 Task: Search one way flight ticket for 1 adult, 1 child, 1 infant in seat in premium economy from Unalaska: Unalaska Airport (tom Madsen/dutch Harbor Airport) to Indianapolis: Indianapolis International Airport on 8-5-2023. Choice of flights is Westjet. Number of bags: 2 checked bags. Outbound departure time preference is 21:30.
Action: Mouse moved to (303, 256)
Screenshot: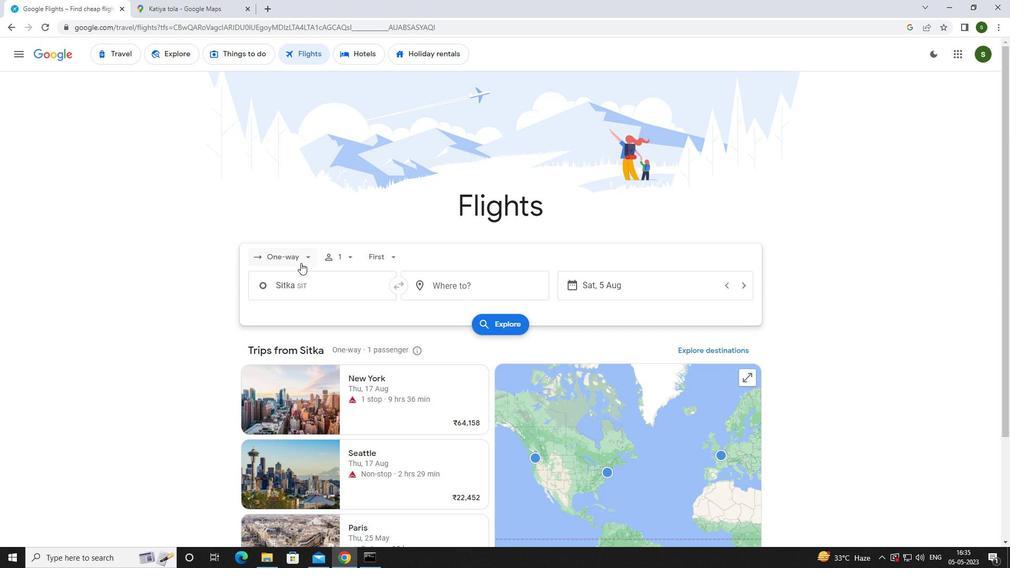 
Action: Mouse pressed left at (303, 256)
Screenshot: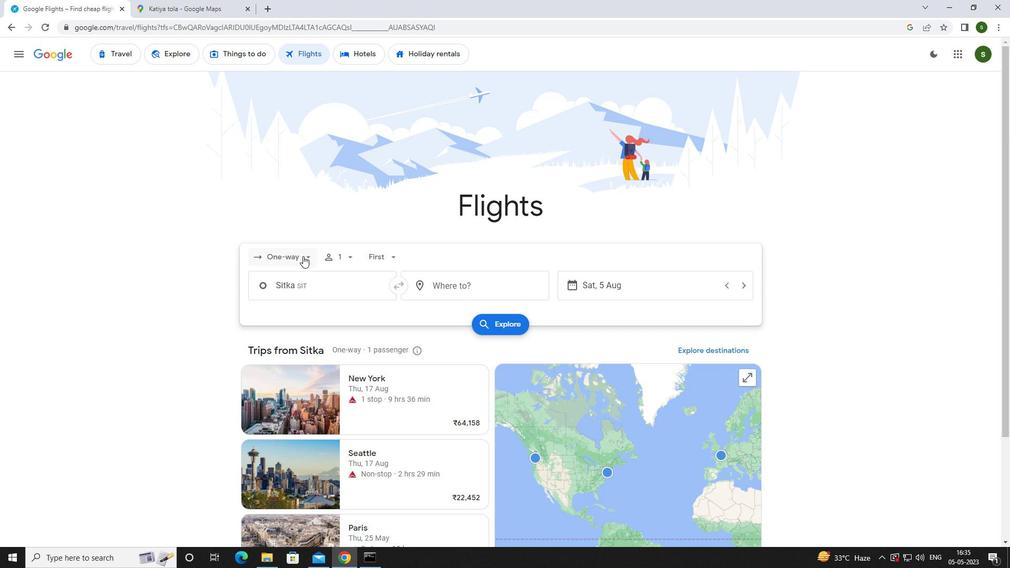 
Action: Mouse moved to (302, 306)
Screenshot: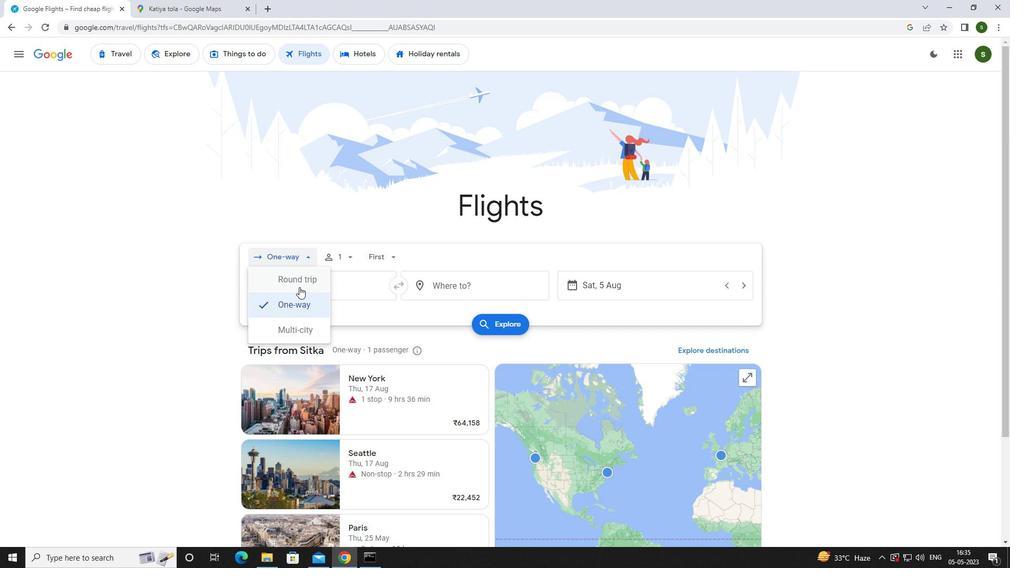 
Action: Mouse pressed left at (302, 306)
Screenshot: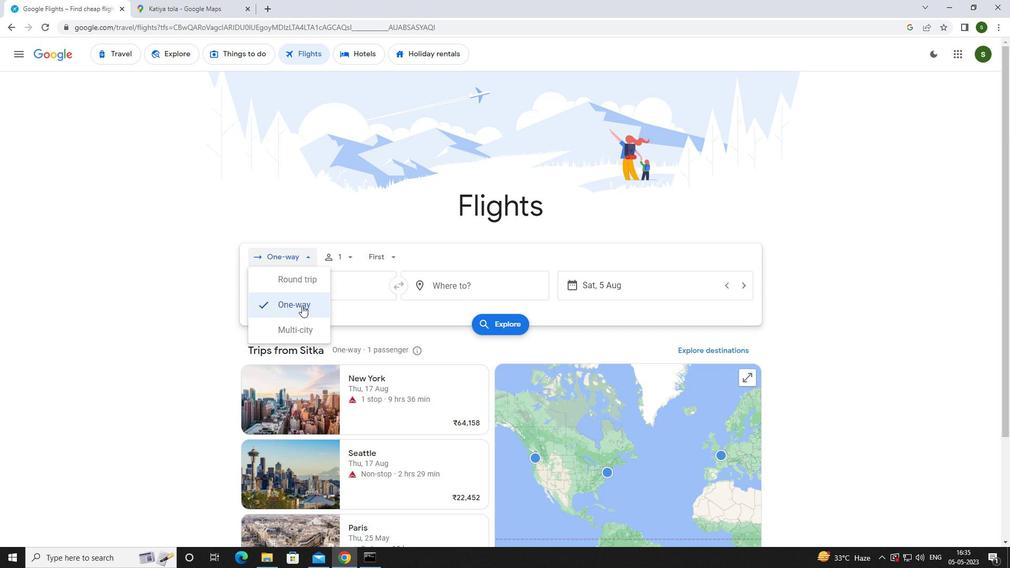 
Action: Mouse moved to (344, 257)
Screenshot: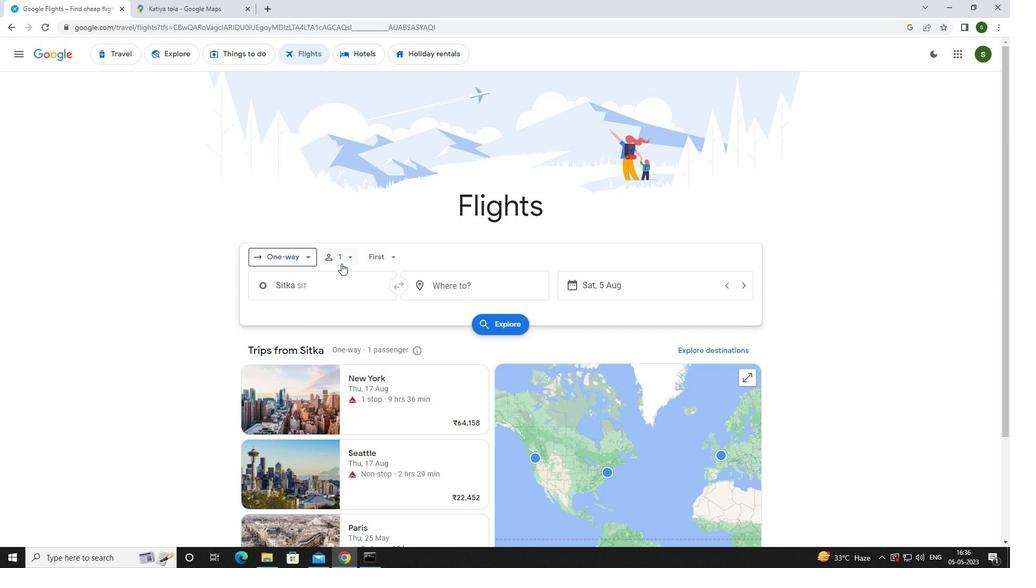 
Action: Mouse pressed left at (344, 257)
Screenshot: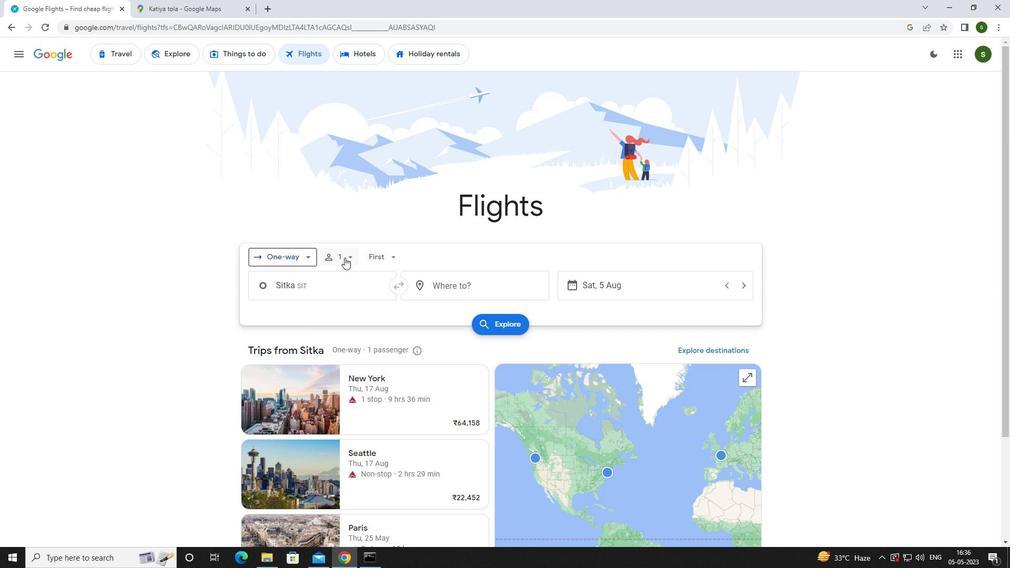 
Action: Mouse moved to (434, 311)
Screenshot: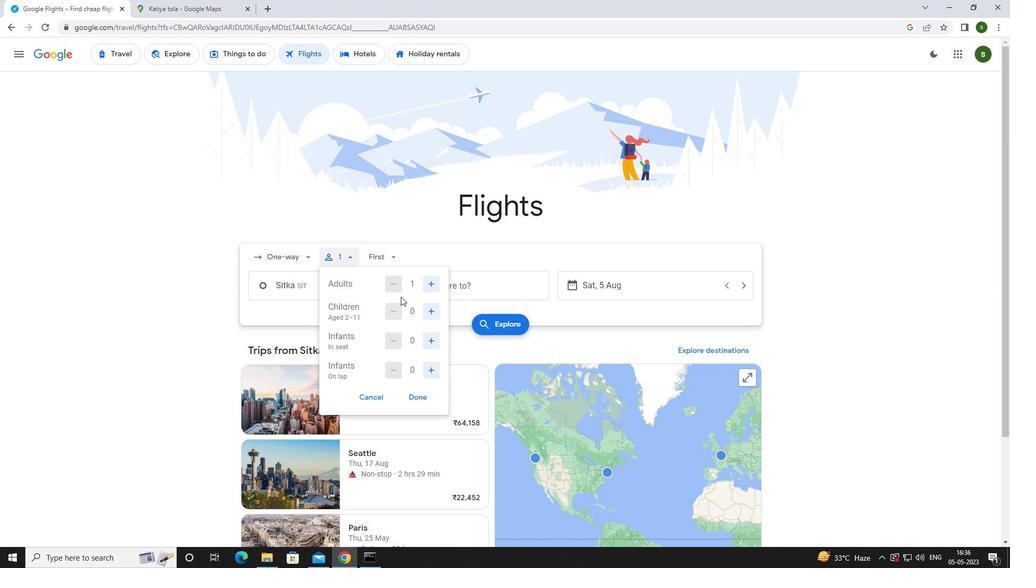
Action: Mouse pressed left at (434, 311)
Screenshot: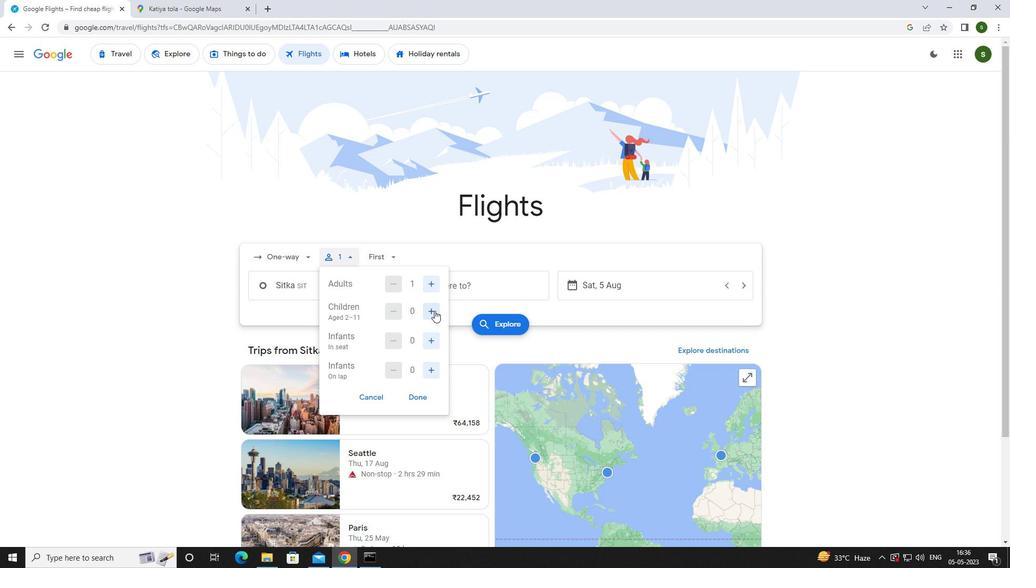 
Action: Mouse moved to (425, 334)
Screenshot: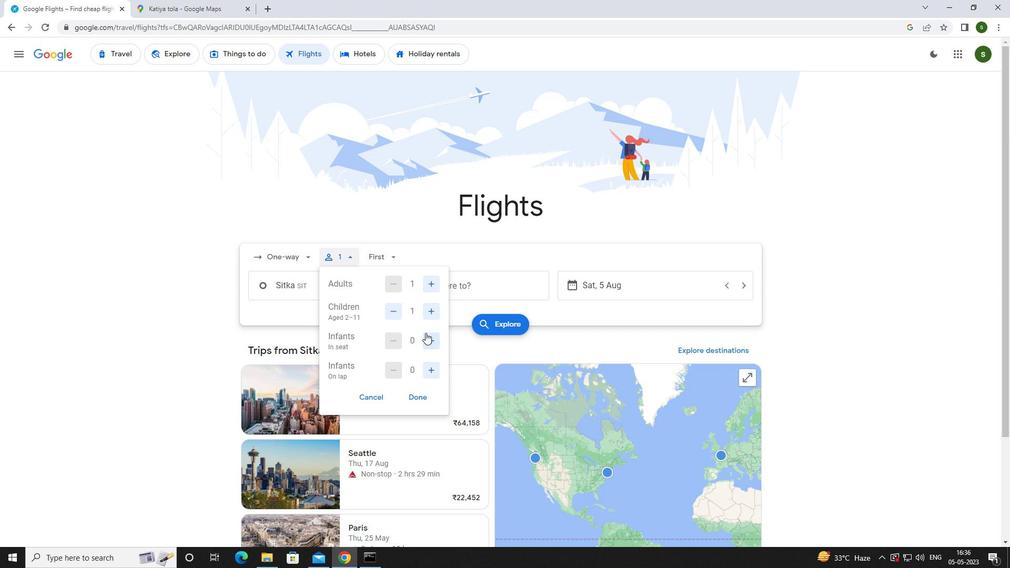 
Action: Mouse pressed left at (425, 334)
Screenshot: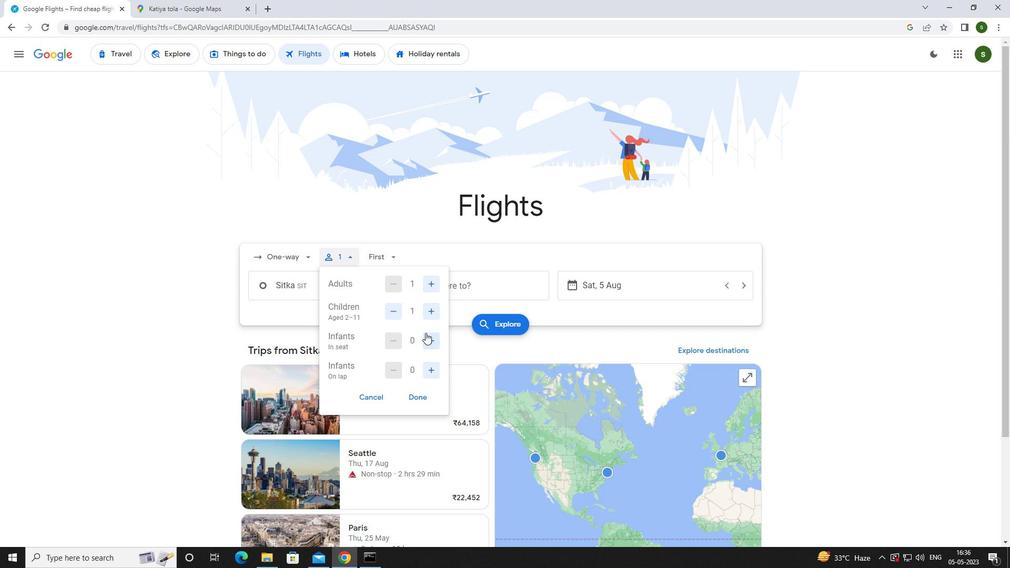 
Action: Mouse moved to (375, 253)
Screenshot: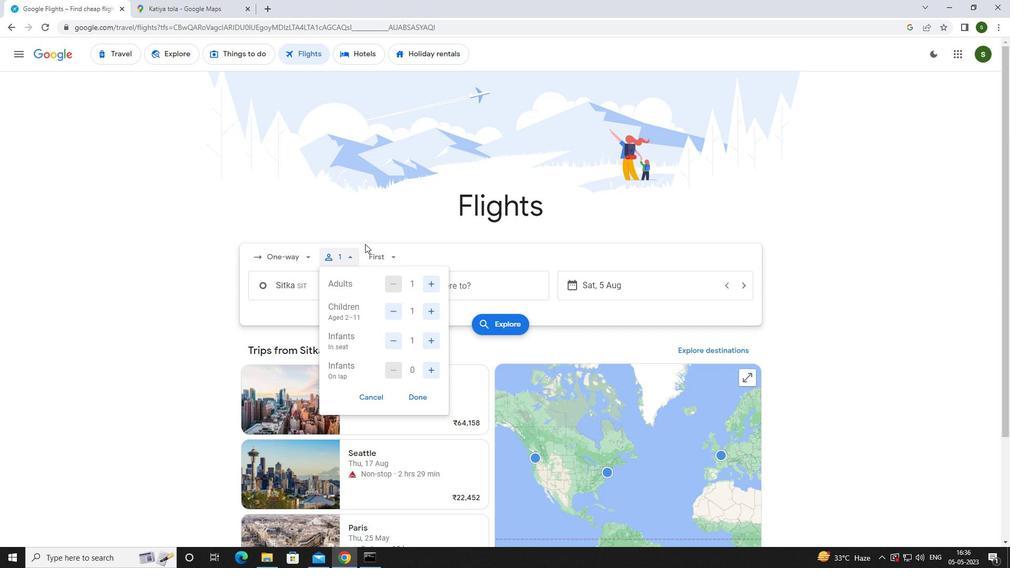 
Action: Mouse pressed left at (375, 253)
Screenshot: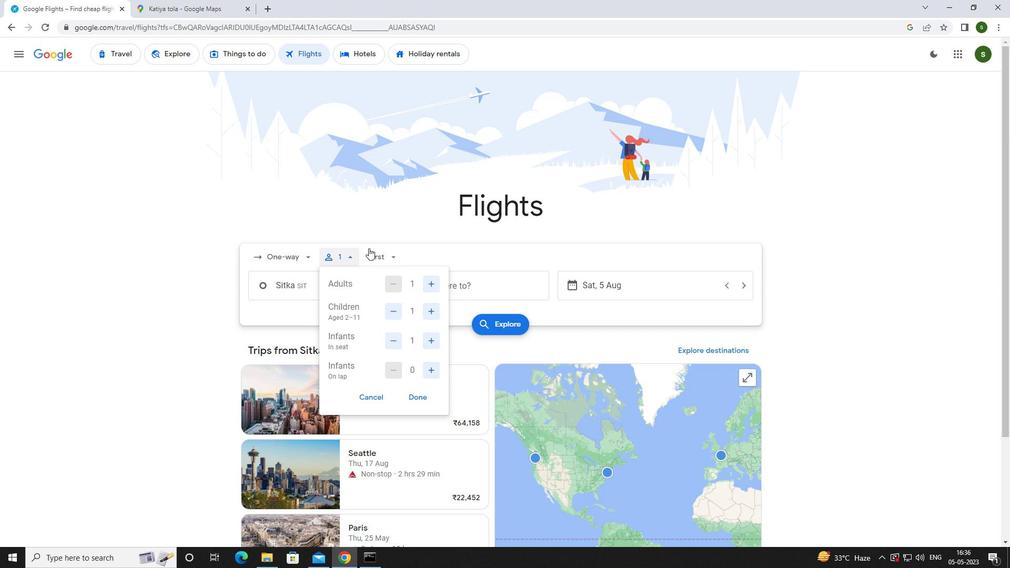 
Action: Mouse moved to (428, 302)
Screenshot: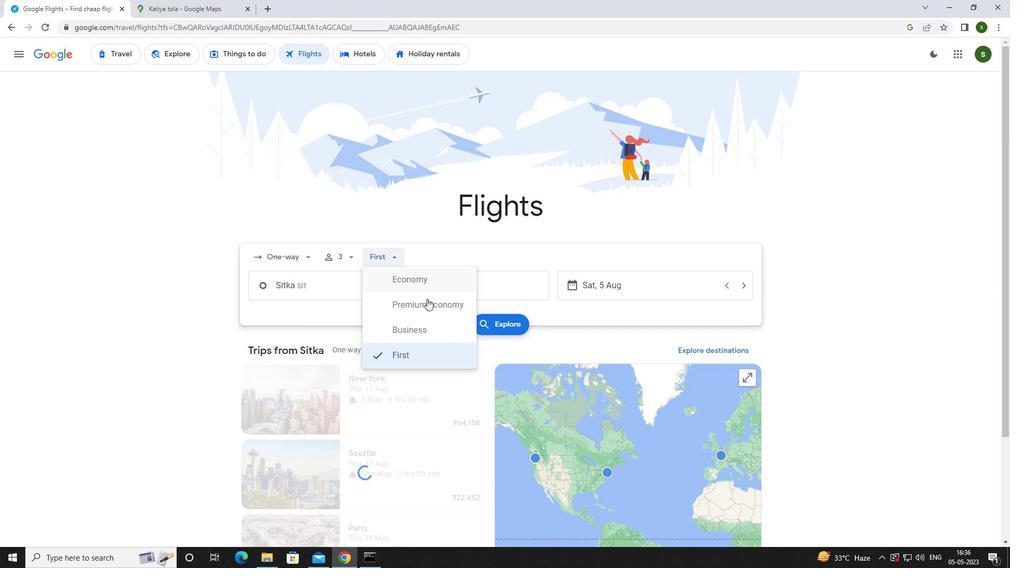 
Action: Mouse pressed left at (428, 302)
Screenshot: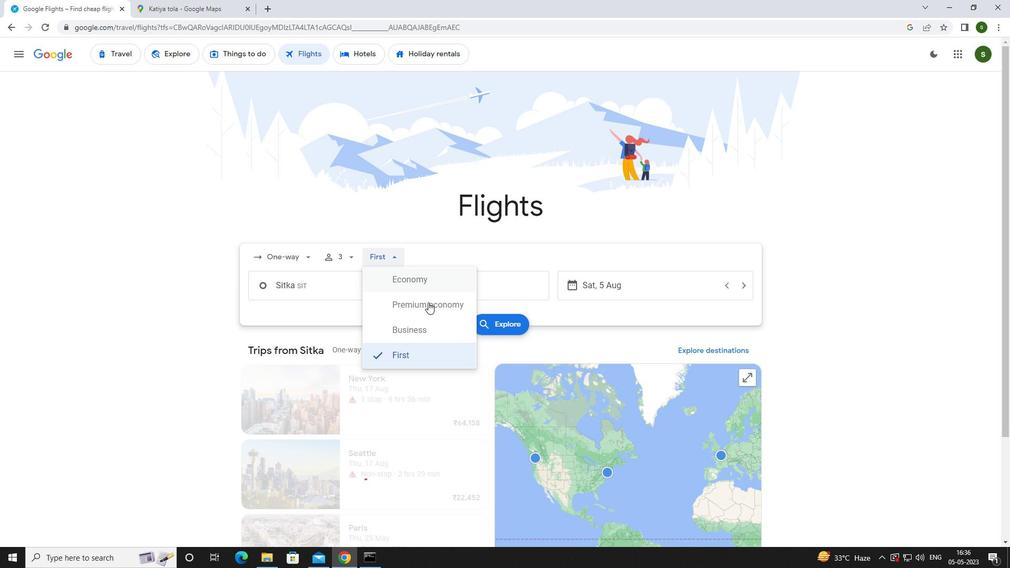 
Action: Mouse moved to (382, 303)
Screenshot: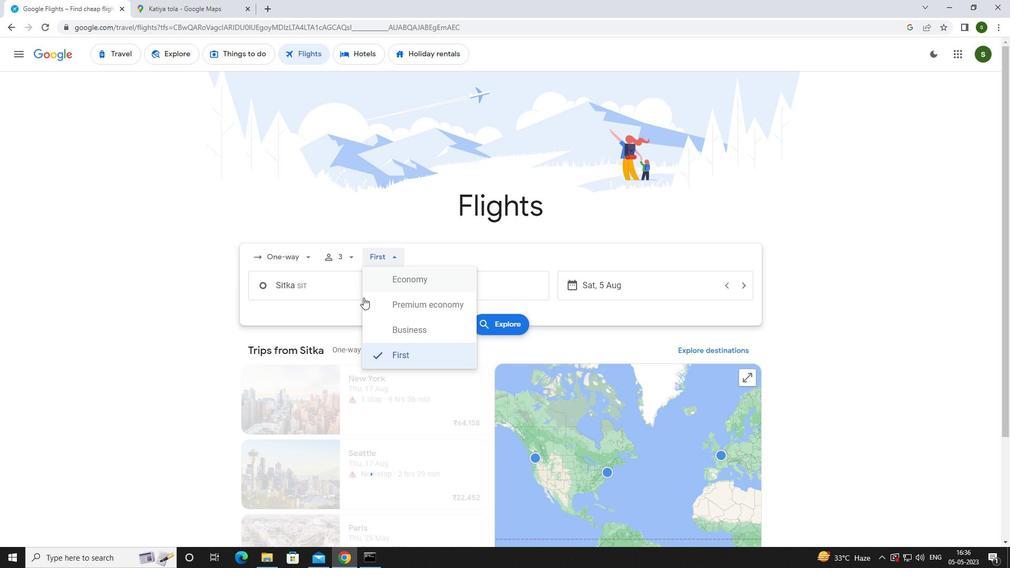 
Action: Mouse pressed left at (382, 303)
Screenshot: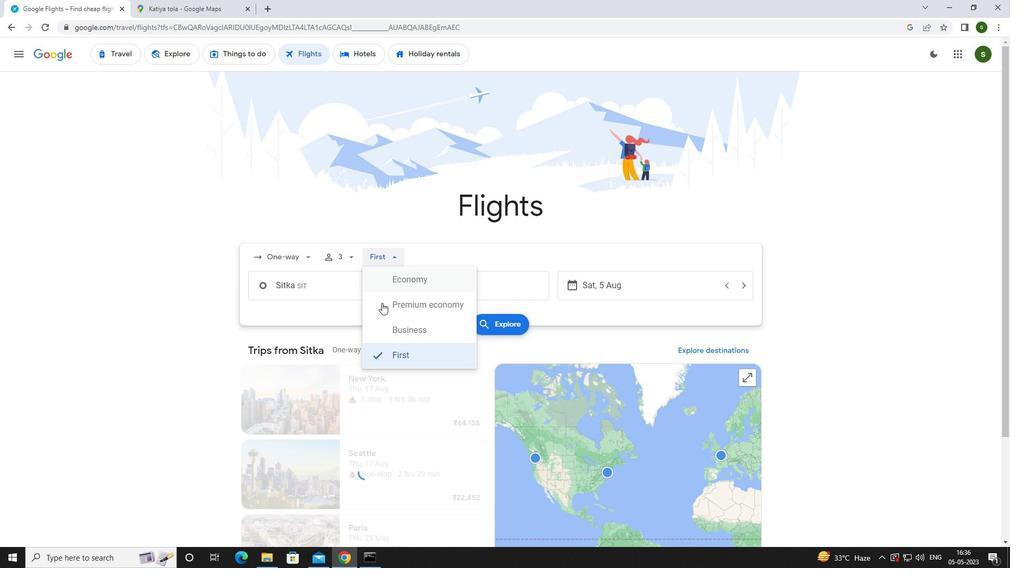 
Action: Mouse moved to (347, 285)
Screenshot: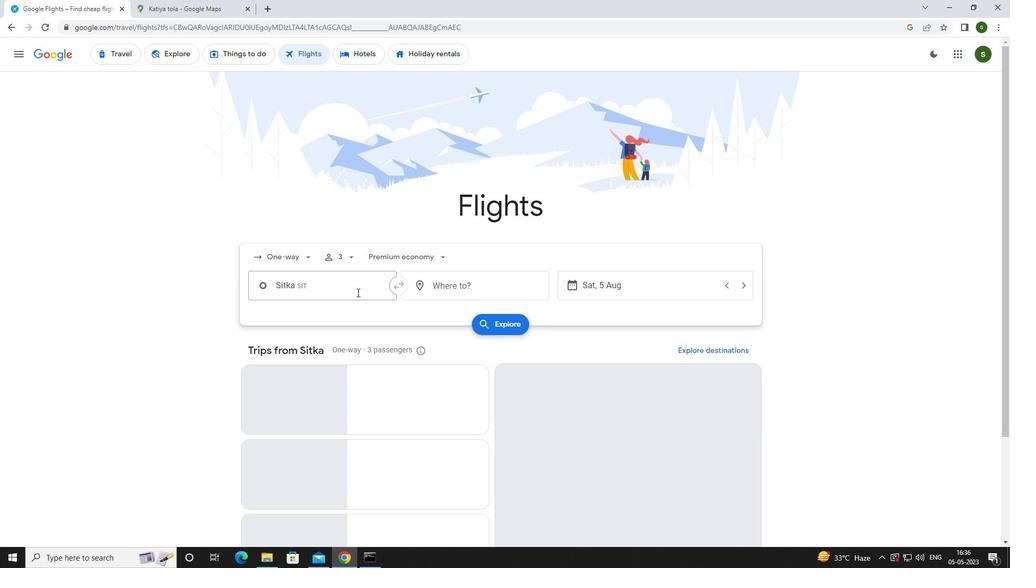 
Action: Mouse pressed left at (347, 285)
Screenshot: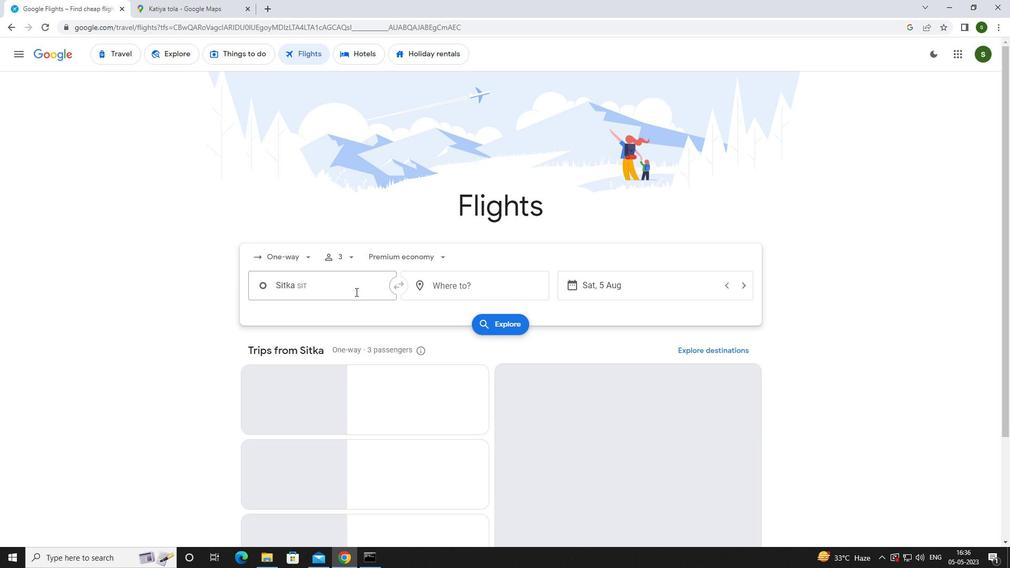 
Action: Mouse moved to (337, 289)
Screenshot: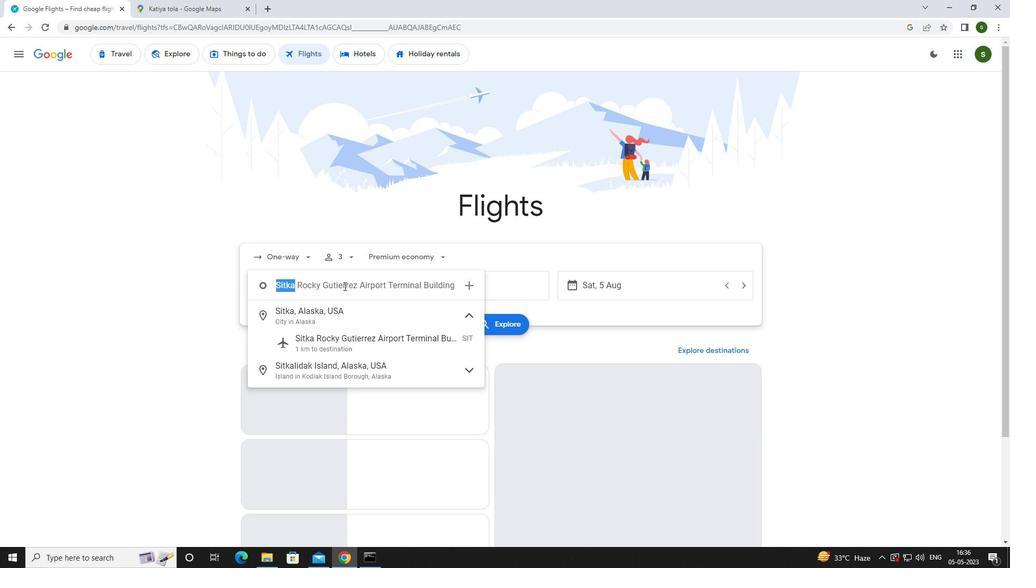 
Action: Key pressed <Key.backspace><Key.backspace><Key.backspace><Key.caps_lock>u<Key.caps_lock>nalaska<Key.space><Key.caps_lock>a<Key.caps_lock>ir
Screenshot: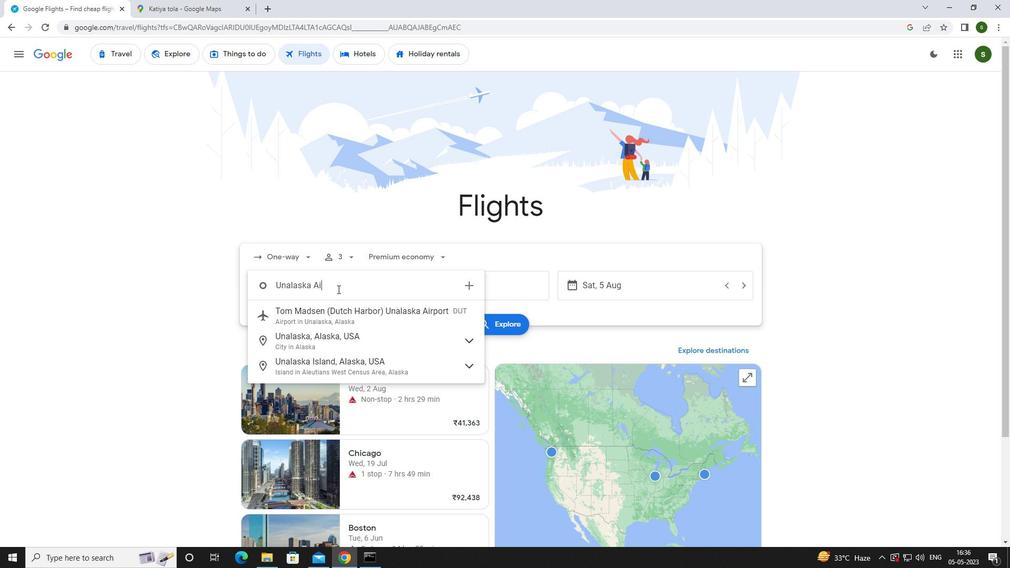 
Action: Mouse moved to (352, 320)
Screenshot: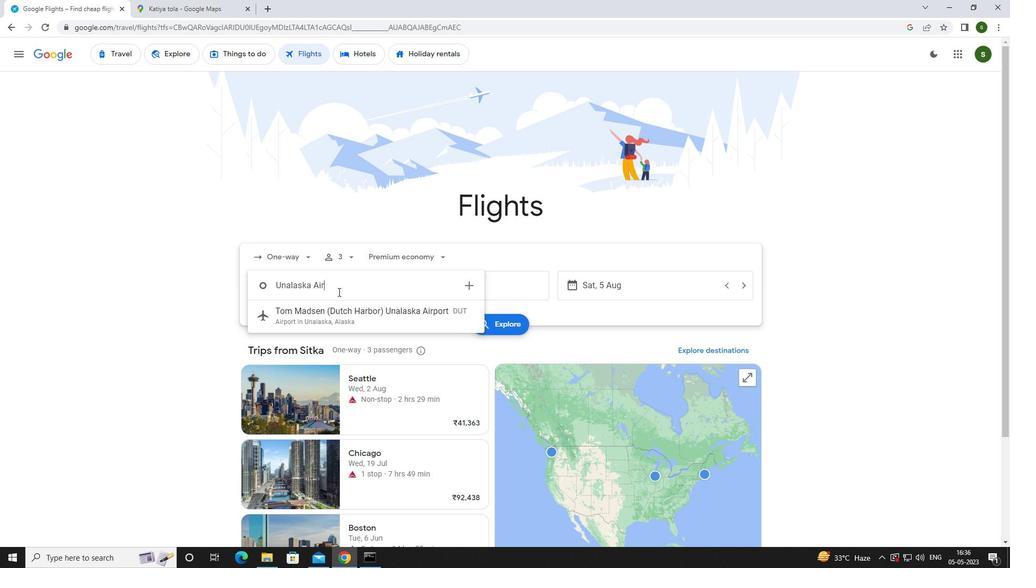 
Action: Mouse pressed left at (352, 320)
Screenshot: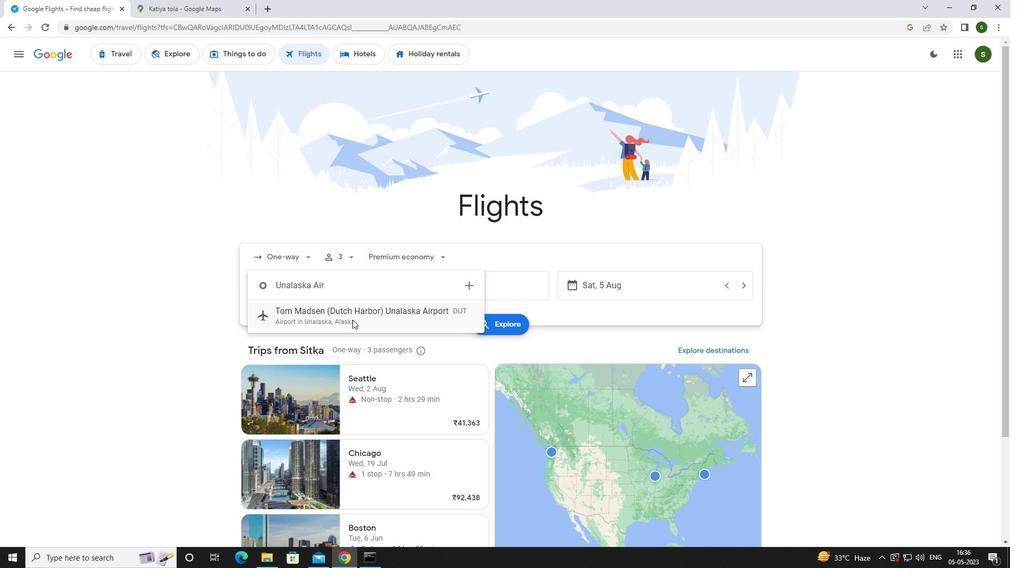
Action: Mouse moved to (443, 287)
Screenshot: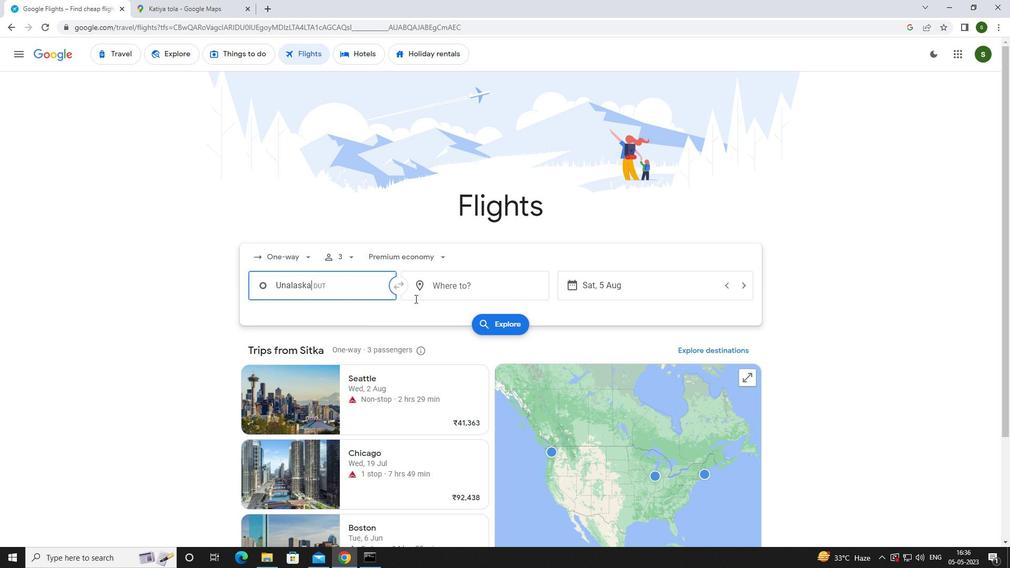 
Action: Mouse pressed left at (443, 287)
Screenshot: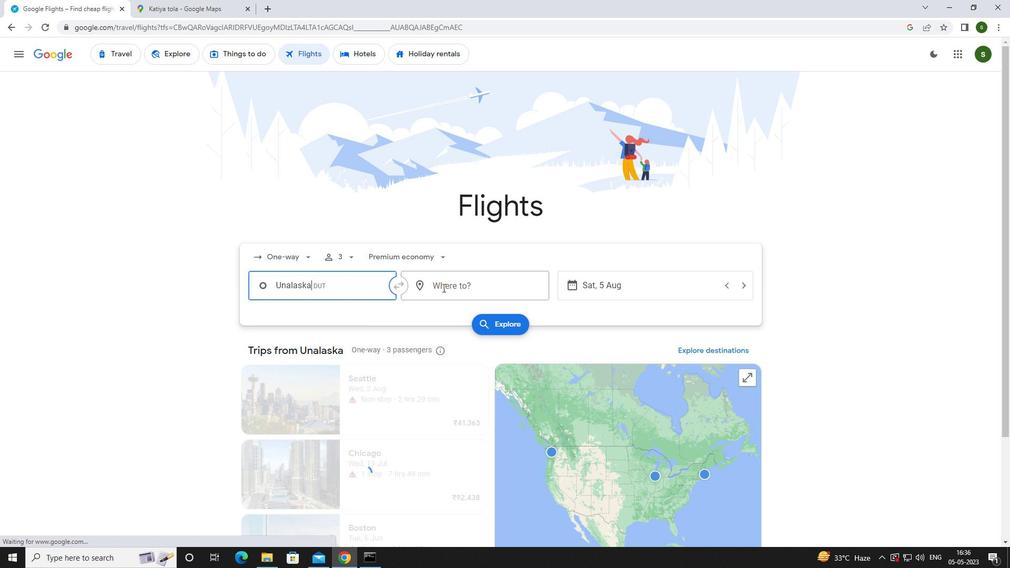 
Action: Mouse moved to (429, 291)
Screenshot: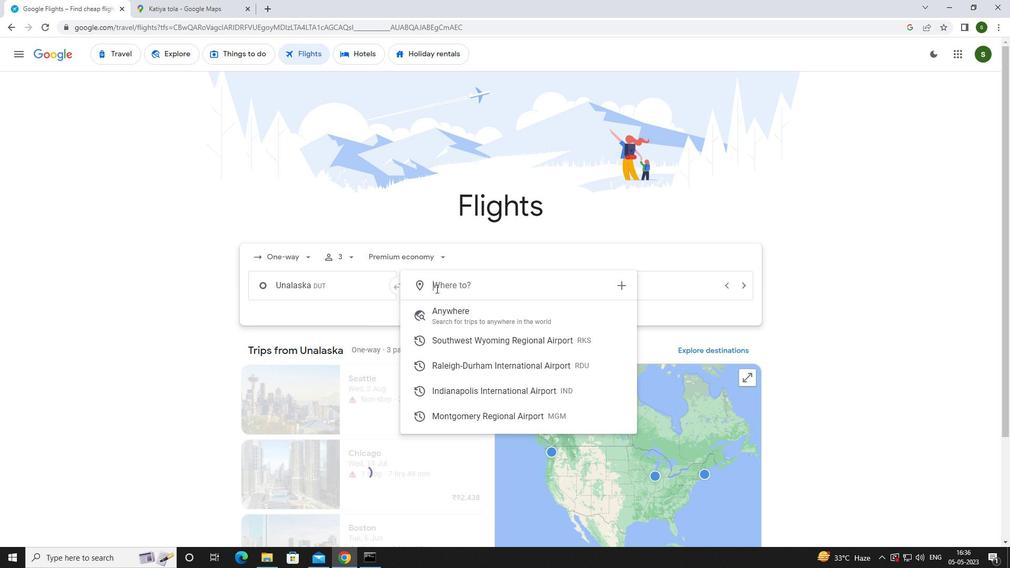 
Action: Key pressed <Key.caps_lock>i<Key.caps_lock>ndianapol
Screenshot: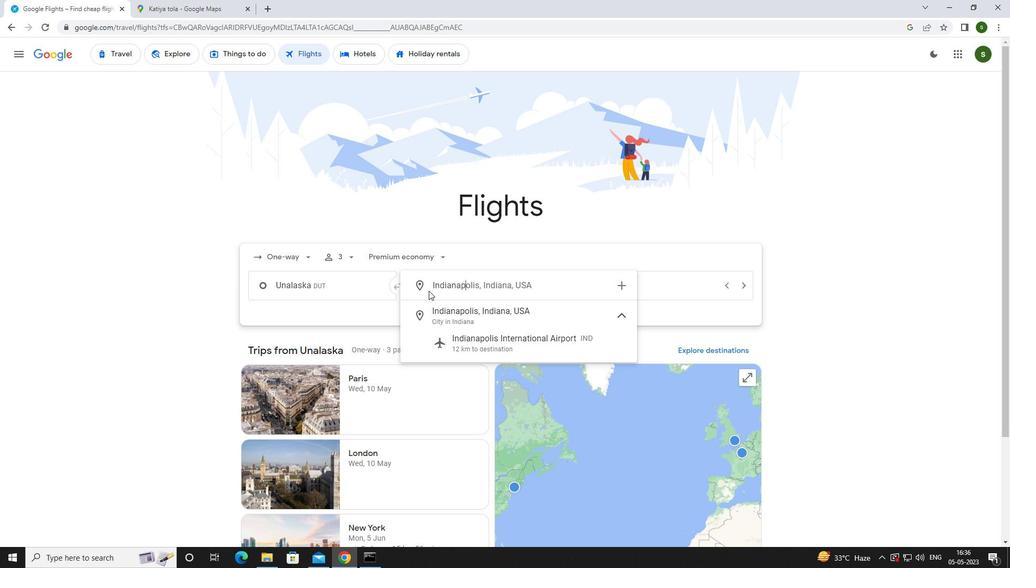 
Action: Mouse moved to (468, 339)
Screenshot: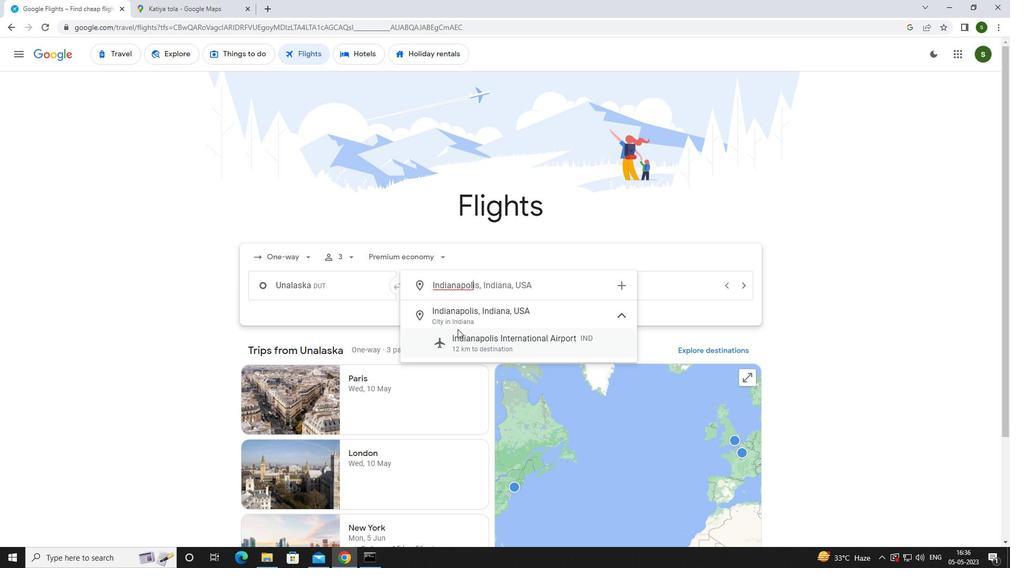 
Action: Mouse pressed left at (468, 339)
Screenshot: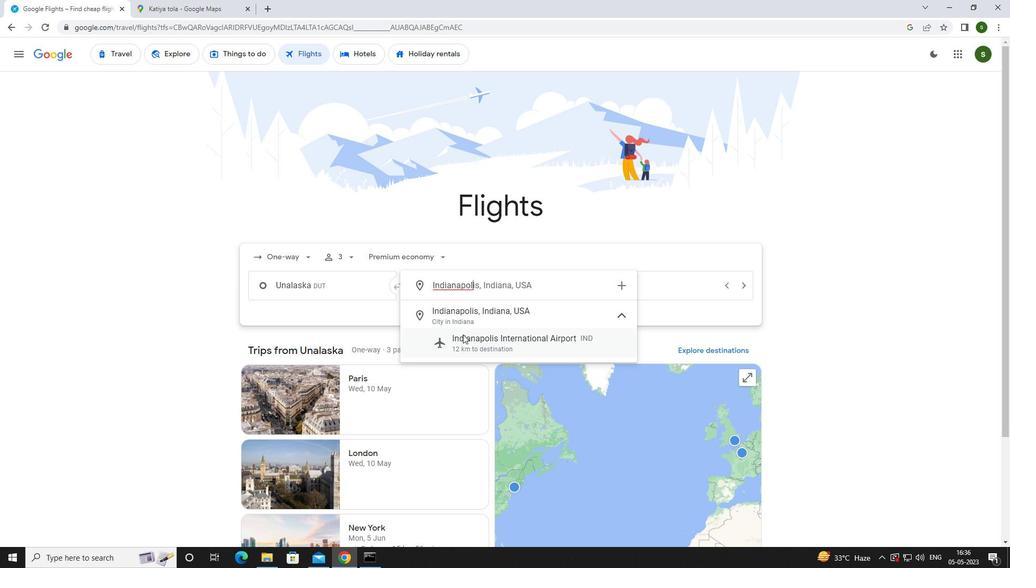 
Action: Mouse moved to (619, 290)
Screenshot: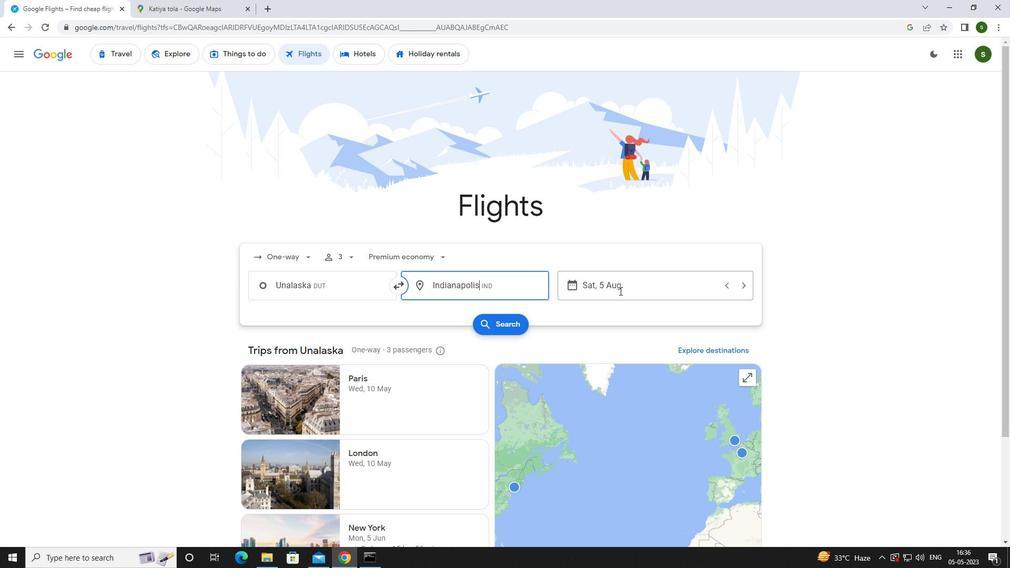 
Action: Mouse pressed left at (619, 290)
Screenshot: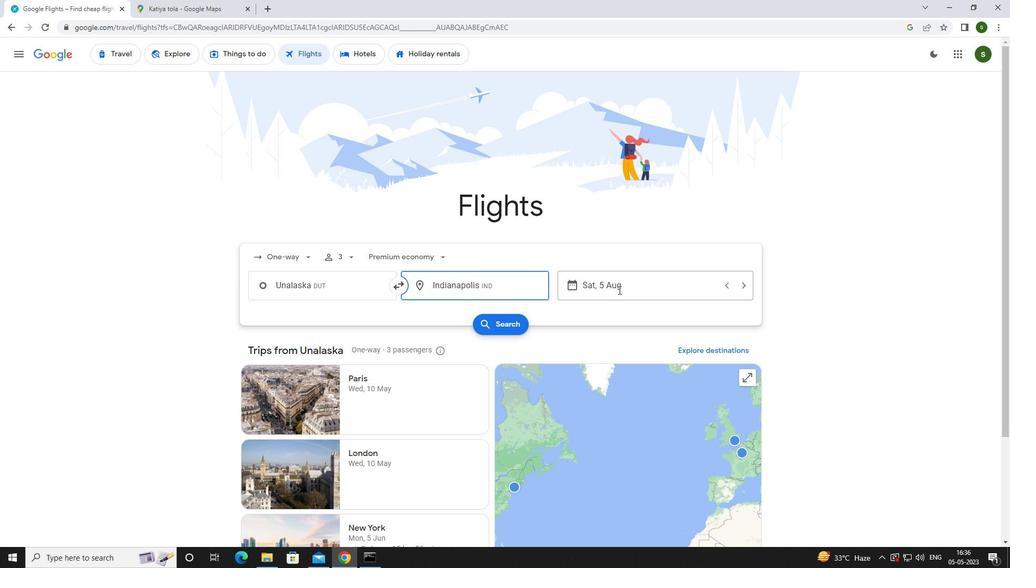 
Action: Mouse moved to (534, 359)
Screenshot: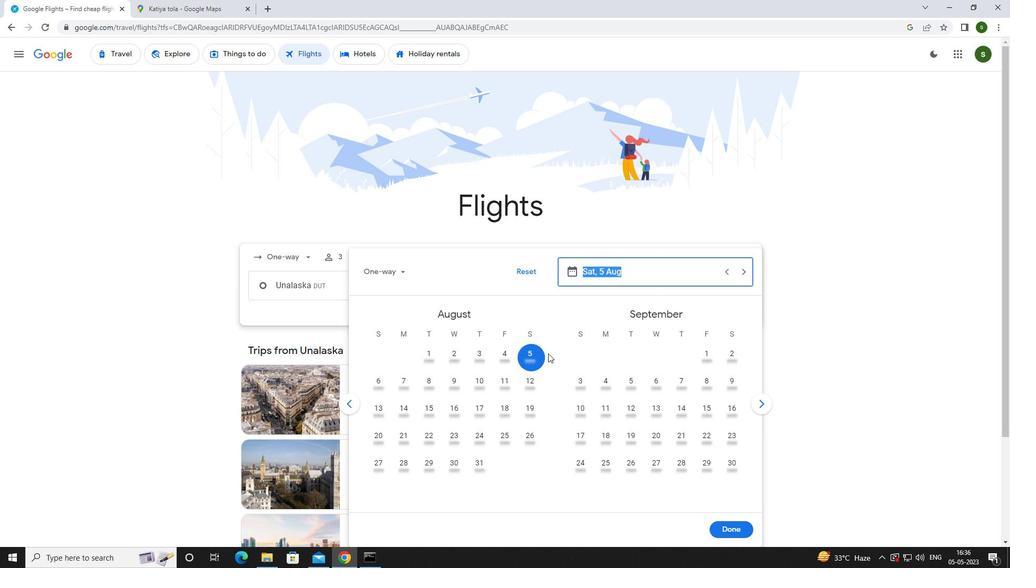 
Action: Mouse pressed left at (534, 359)
Screenshot: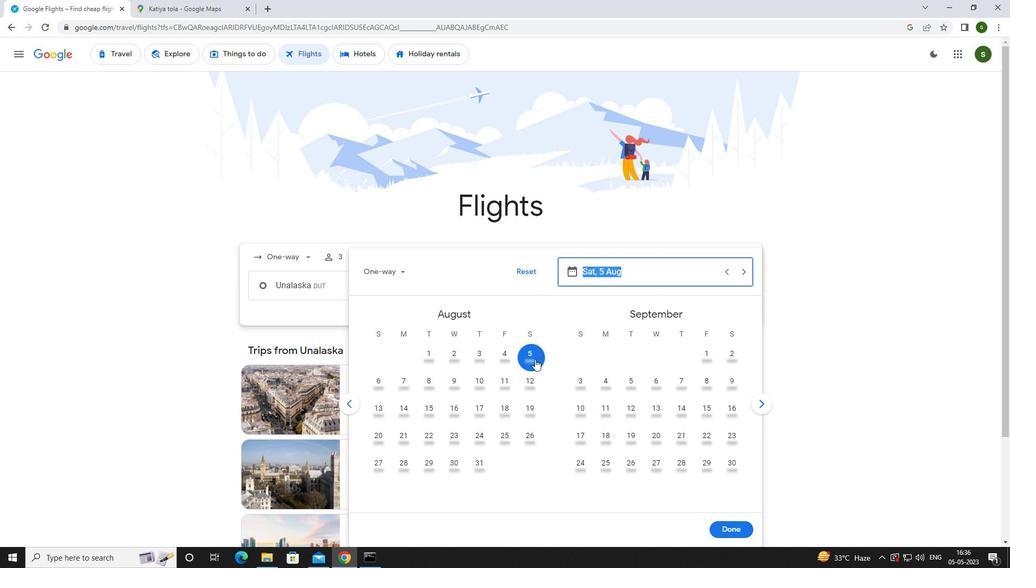 
Action: Mouse moved to (728, 529)
Screenshot: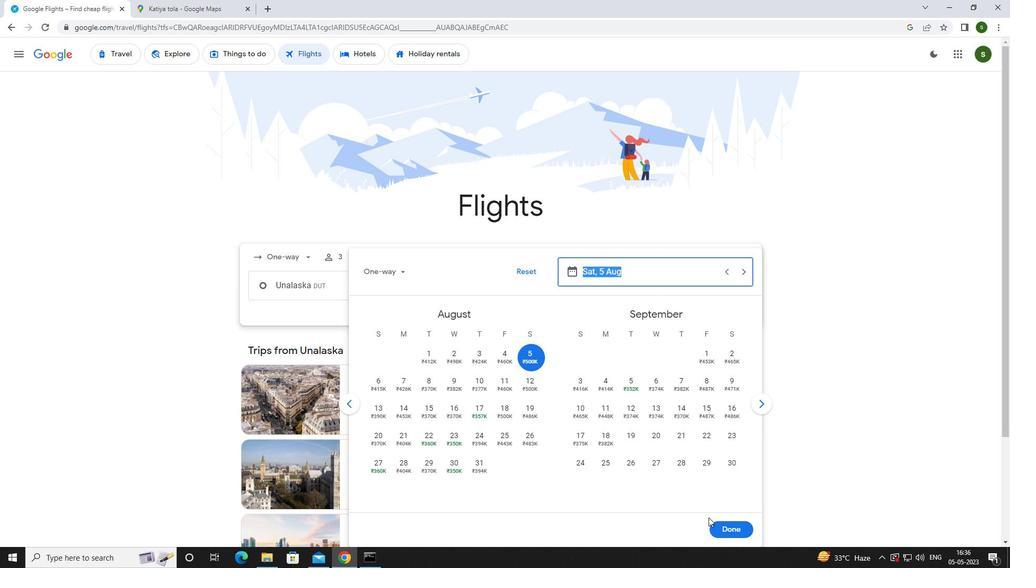 
Action: Mouse pressed left at (728, 529)
Screenshot: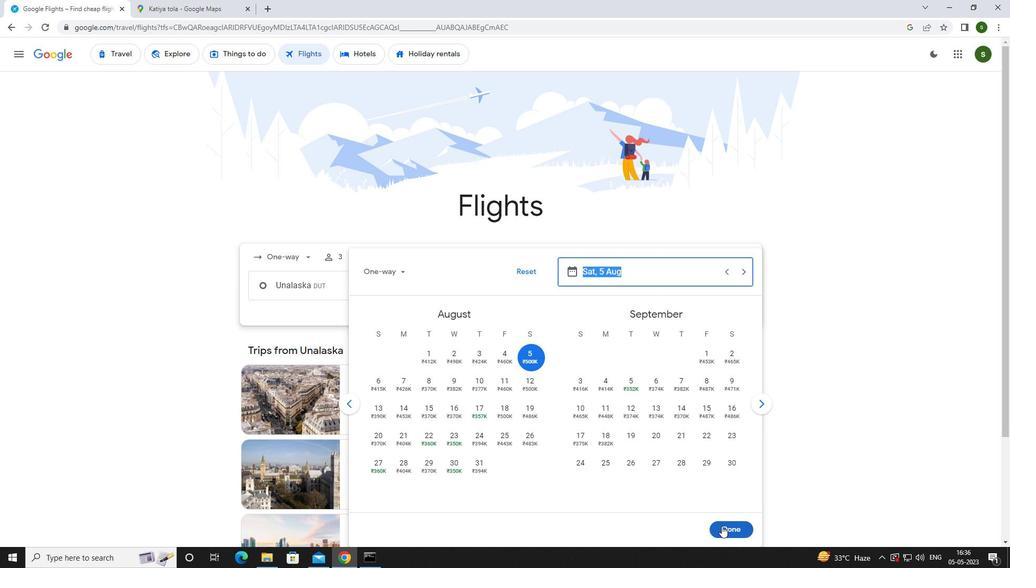 
Action: Mouse moved to (509, 326)
Screenshot: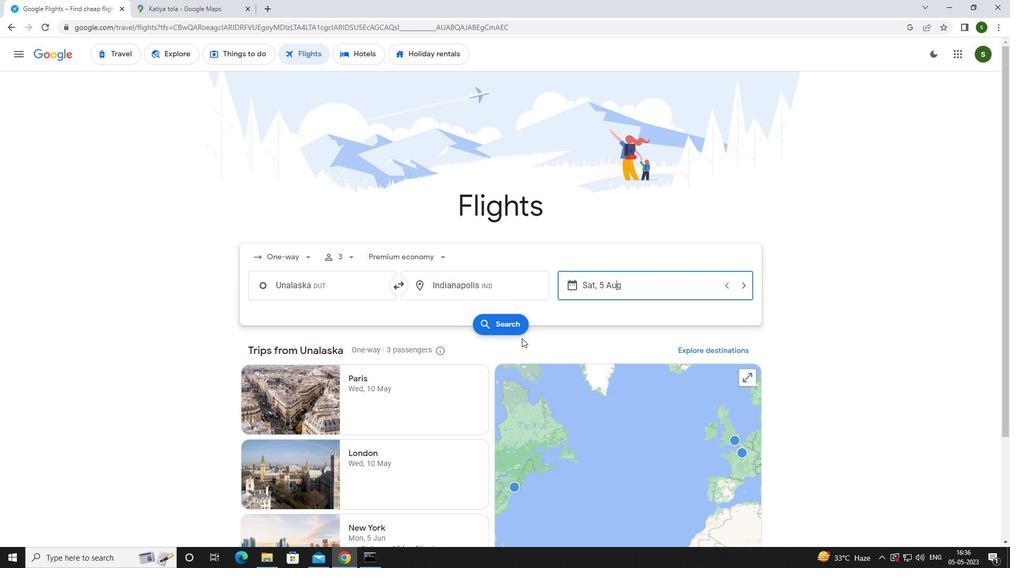 
Action: Mouse pressed left at (509, 326)
Screenshot: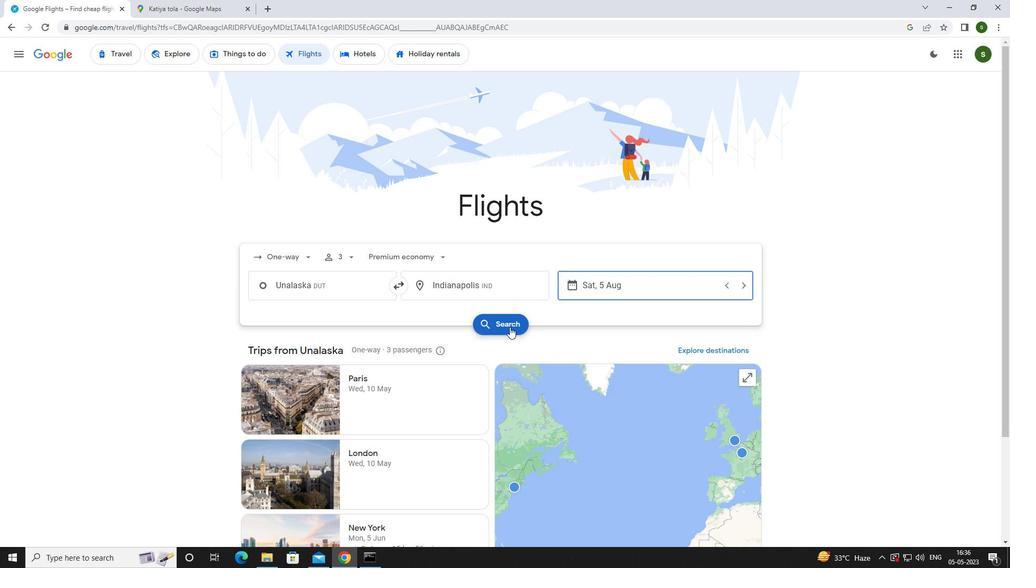 
Action: Mouse moved to (268, 151)
Screenshot: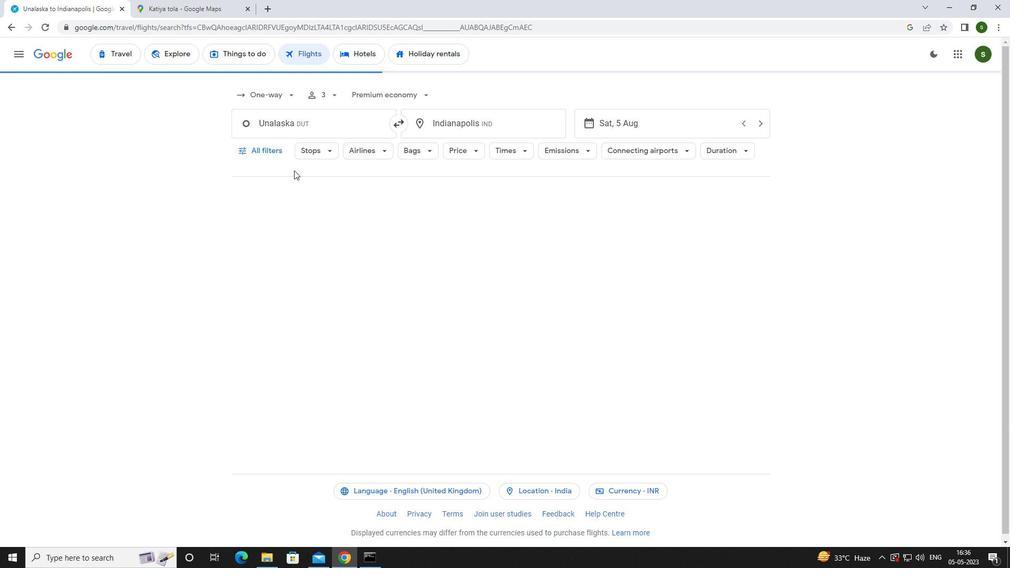 
Action: Mouse pressed left at (268, 151)
Screenshot: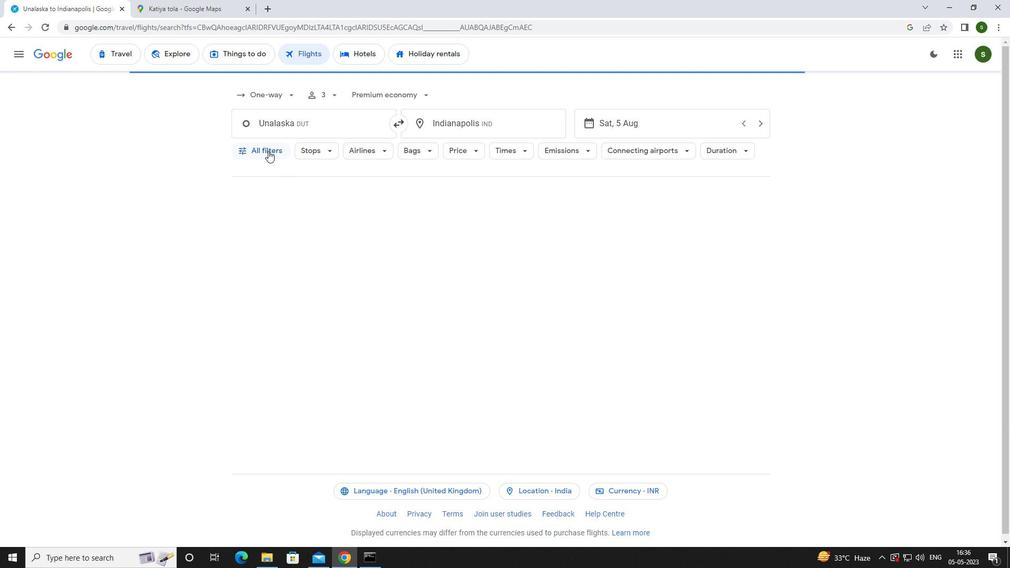 
Action: Mouse moved to (387, 372)
Screenshot: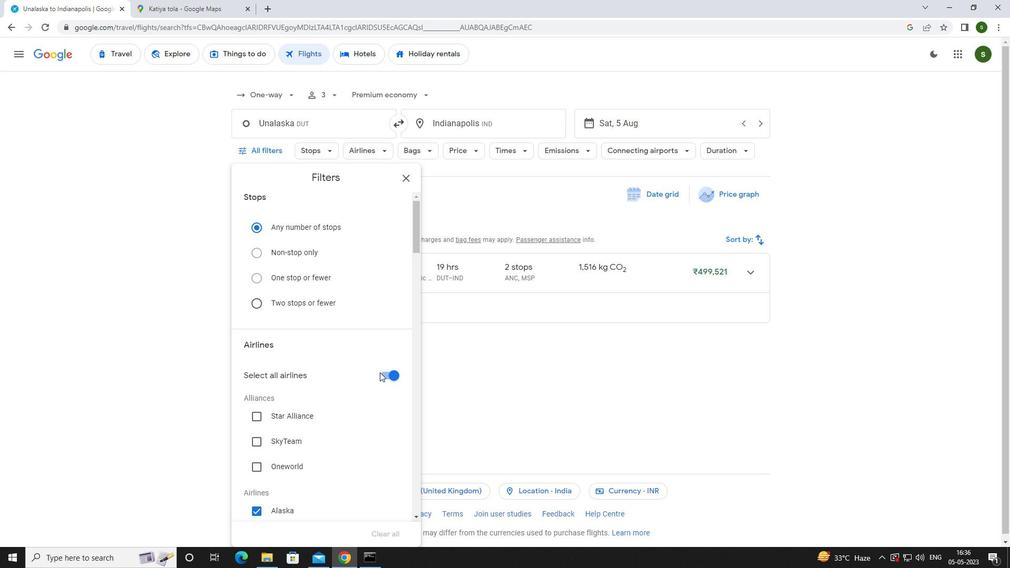 
Action: Mouse pressed left at (387, 372)
Screenshot: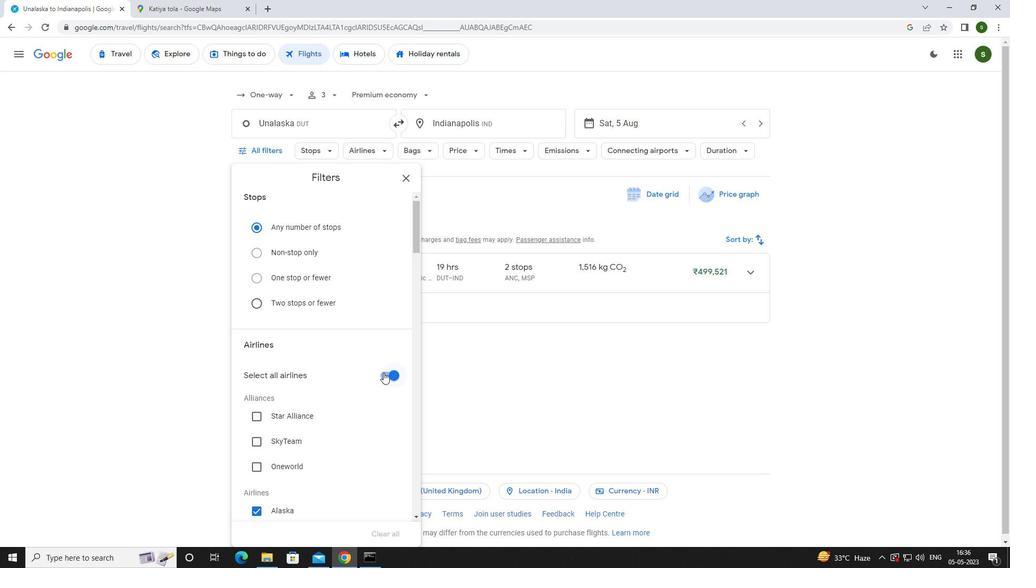 
Action: Mouse moved to (304, 339)
Screenshot: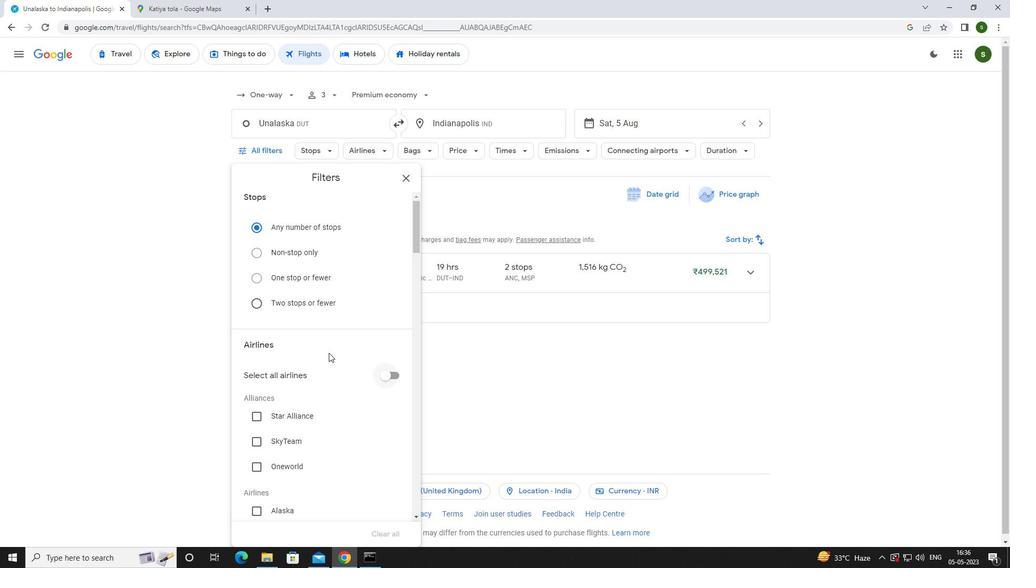 
Action: Mouse scrolled (304, 338) with delta (0, 0)
Screenshot: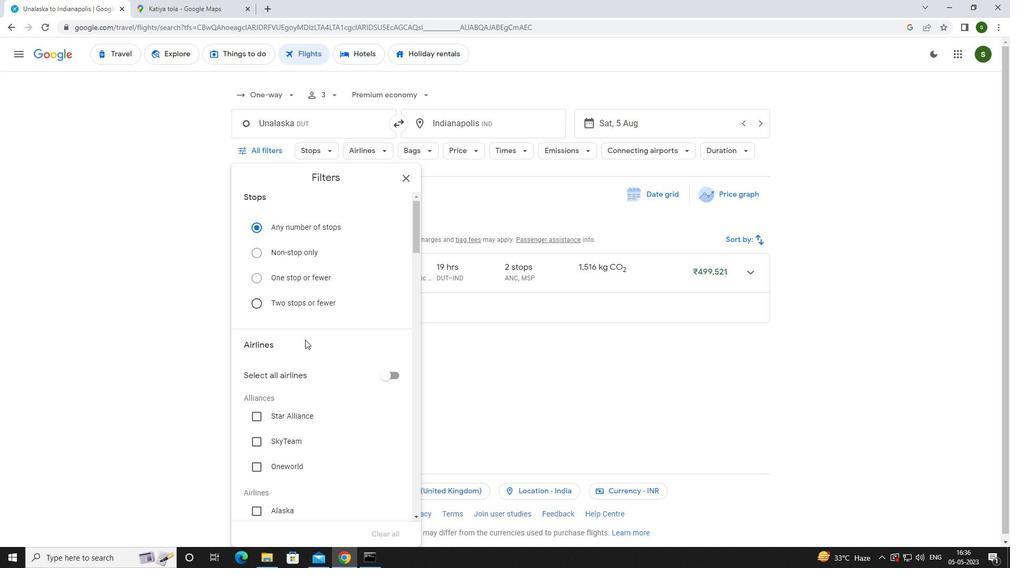 
Action: Mouse scrolled (304, 338) with delta (0, 0)
Screenshot: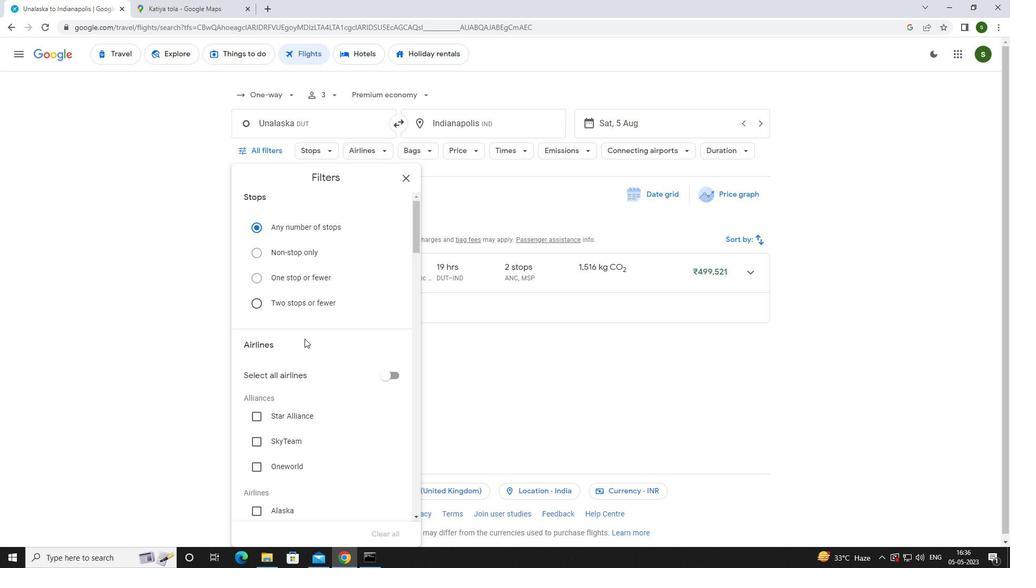 
Action: Mouse scrolled (304, 338) with delta (0, 0)
Screenshot: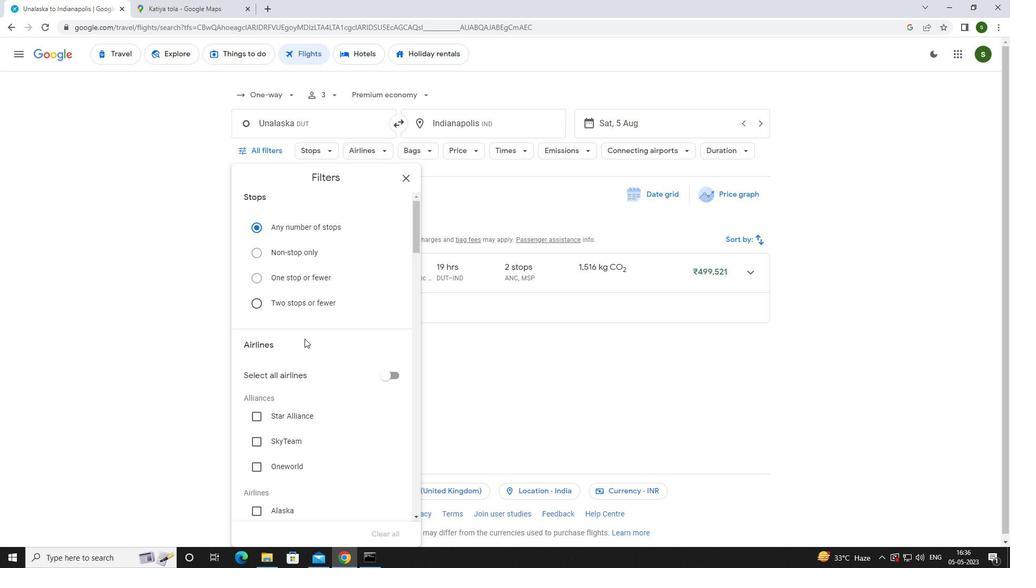 
Action: Mouse scrolled (304, 338) with delta (0, 0)
Screenshot: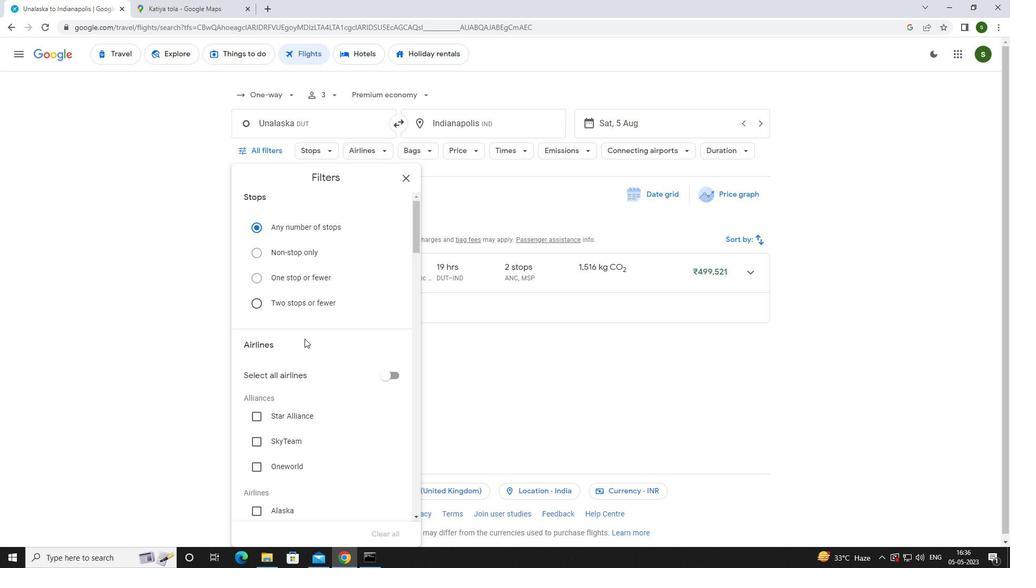
Action: Mouse scrolled (304, 338) with delta (0, 0)
Screenshot: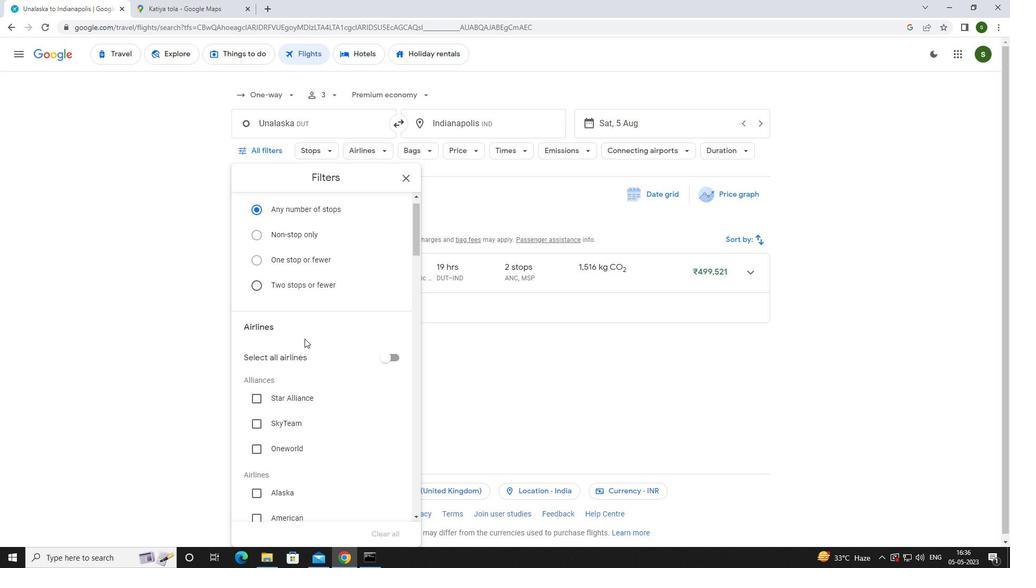 
Action: Mouse scrolled (304, 338) with delta (0, 0)
Screenshot: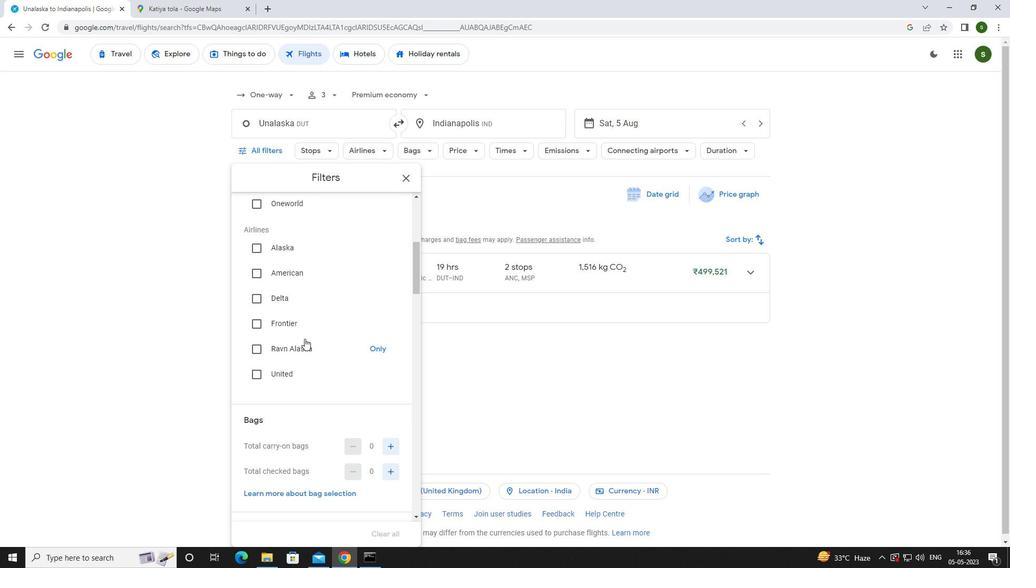 
Action: Mouse scrolled (304, 338) with delta (0, 0)
Screenshot: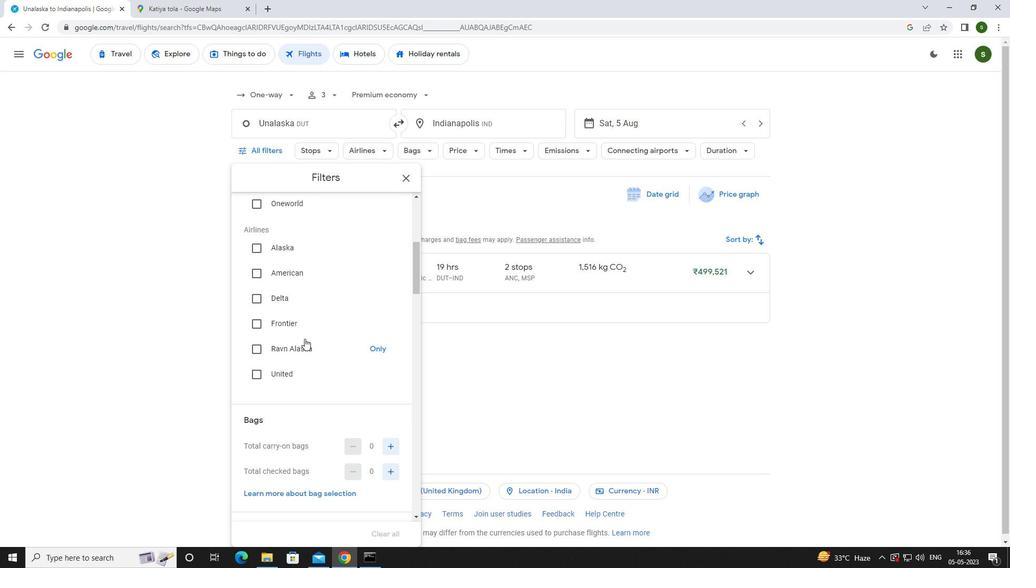 
Action: Mouse moved to (391, 369)
Screenshot: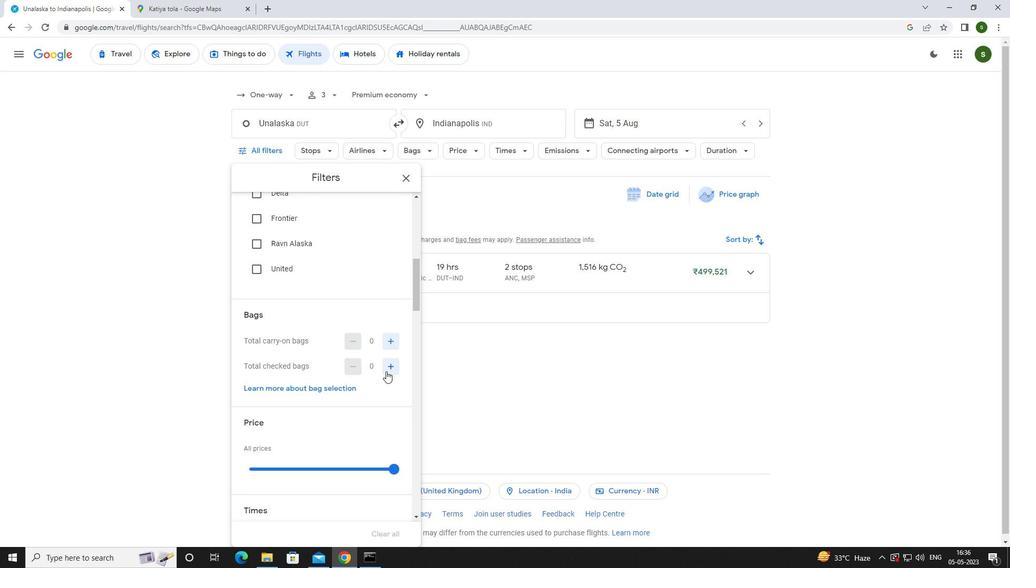 
Action: Mouse pressed left at (391, 369)
Screenshot: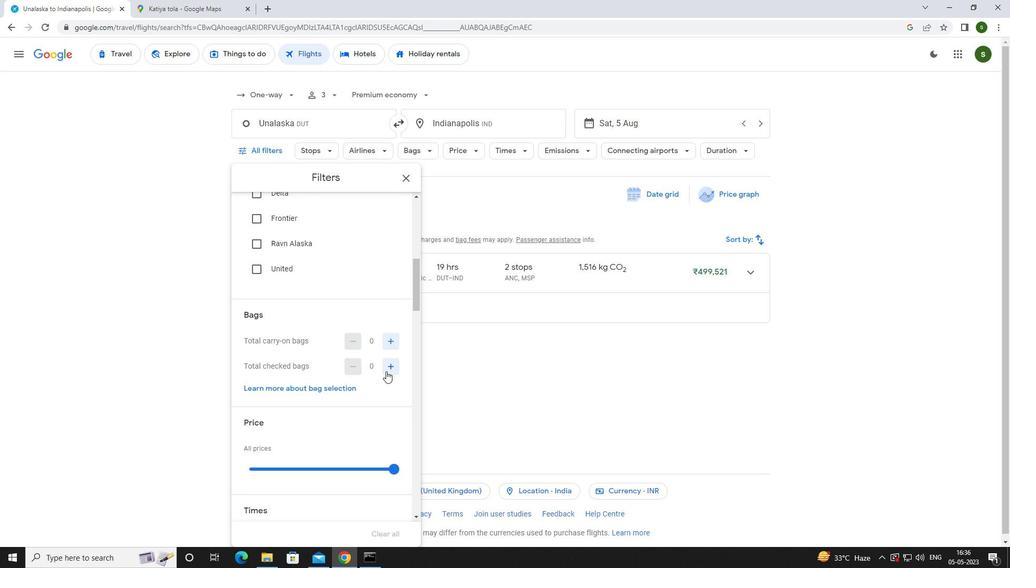 
Action: Mouse pressed left at (391, 369)
Screenshot: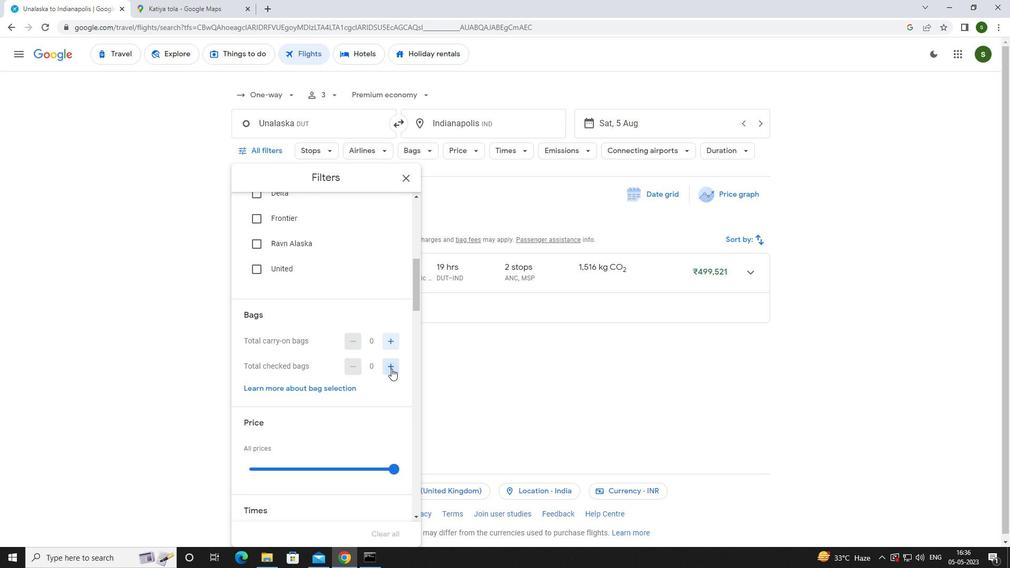 
Action: Mouse scrolled (391, 368) with delta (0, 0)
Screenshot: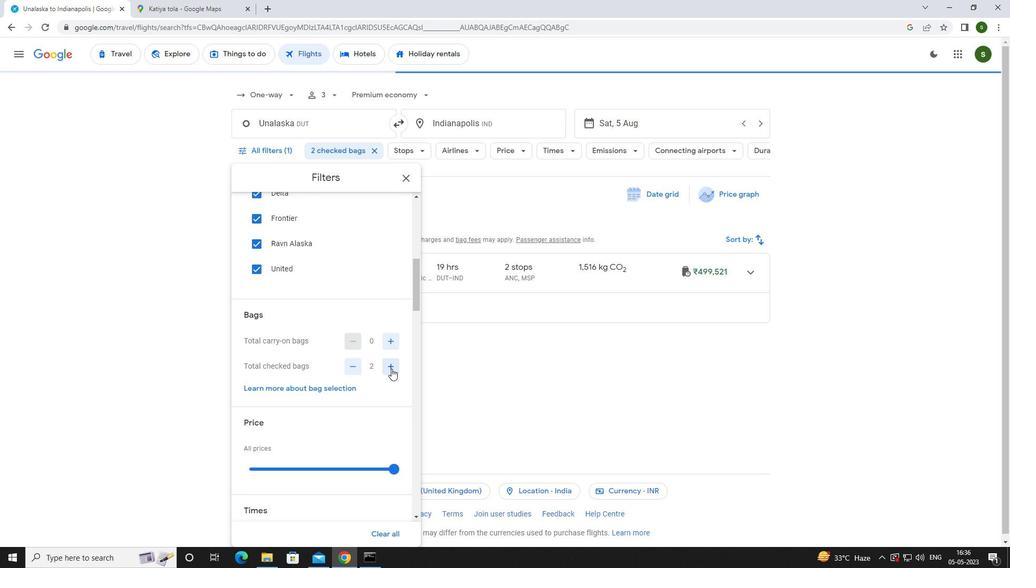 
Action: Mouse moved to (359, 378)
Screenshot: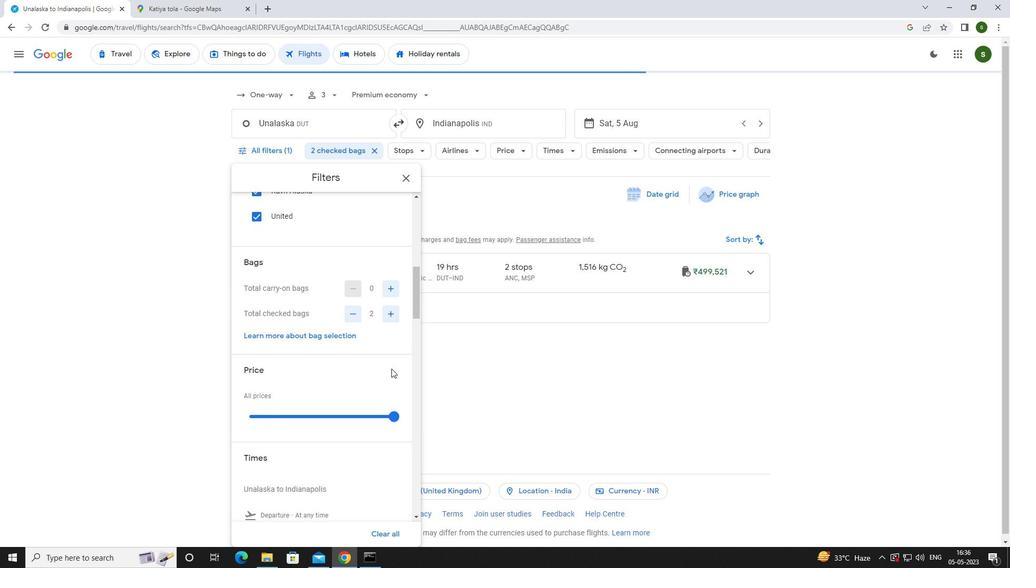 
Action: Mouse scrolled (359, 377) with delta (0, 0)
Screenshot: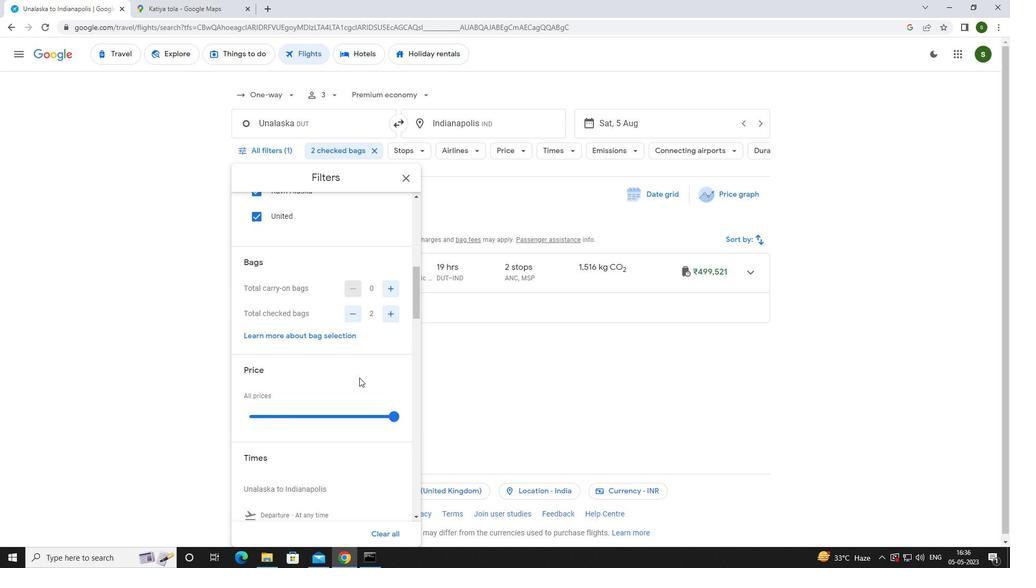 
Action: Mouse scrolled (359, 377) with delta (0, 0)
Screenshot: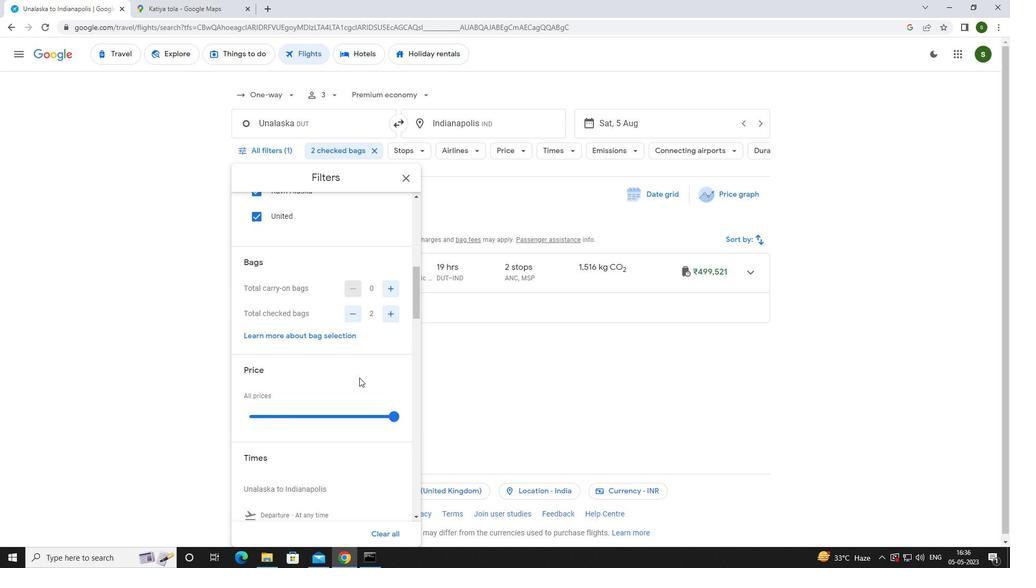 
Action: Mouse scrolled (359, 377) with delta (0, 0)
Screenshot: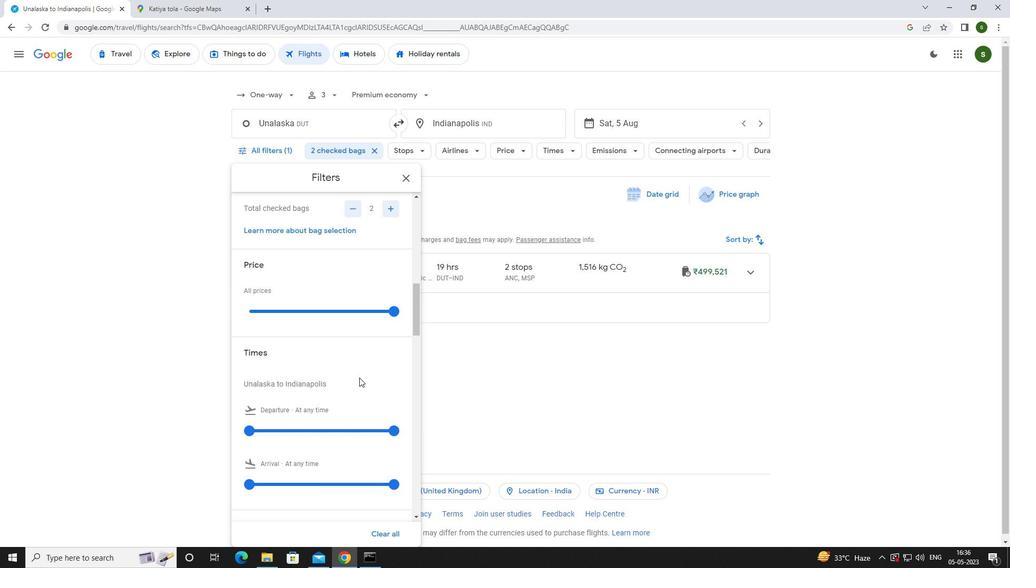 
Action: Mouse moved to (253, 377)
Screenshot: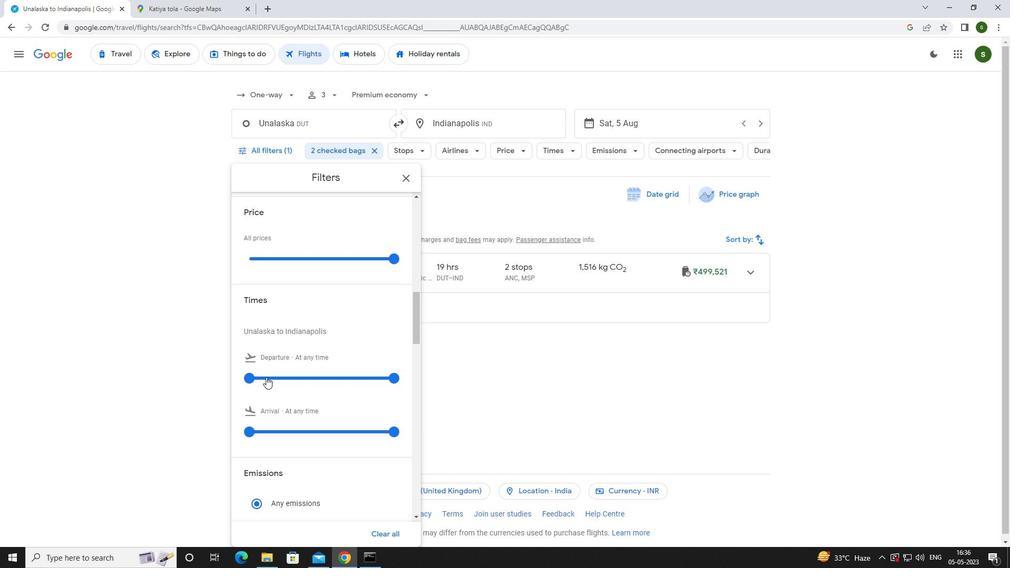 
Action: Mouse pressed left at (253, 377)
Screenshot: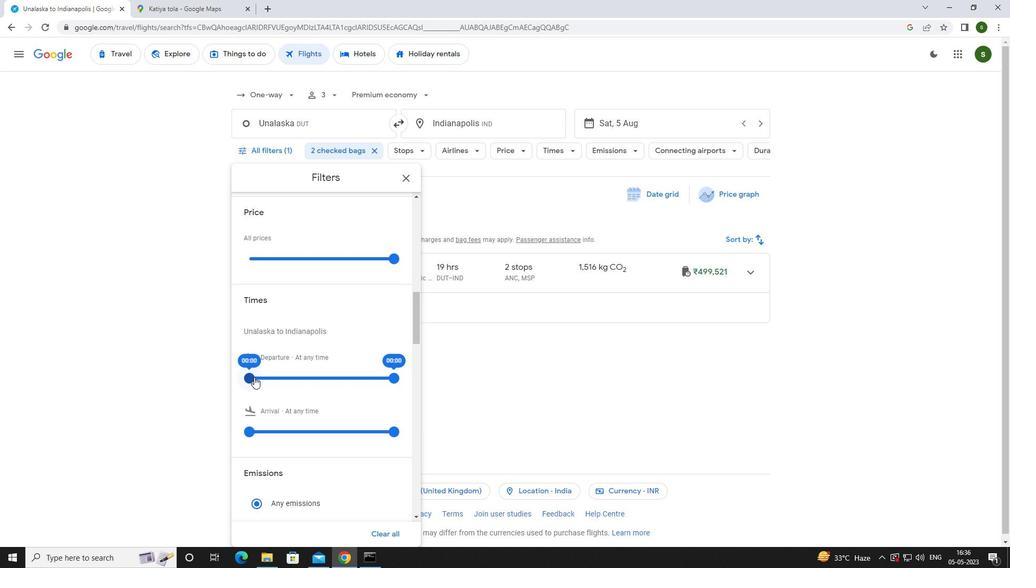 
Action: Mouse moved to (479, 390)
Screenshot: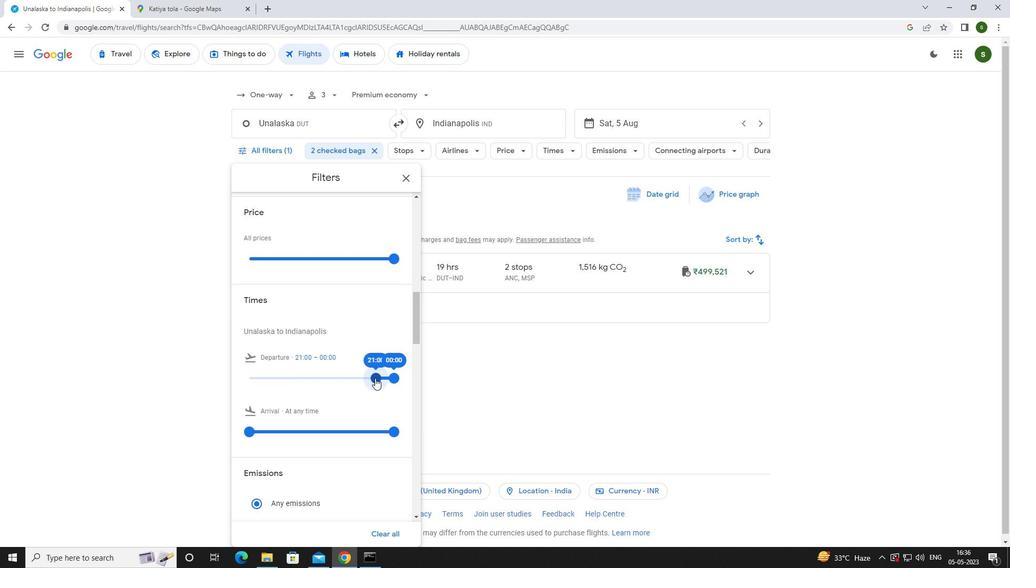 
Action: Mouse pressed left at (479, 390)
Screenshot: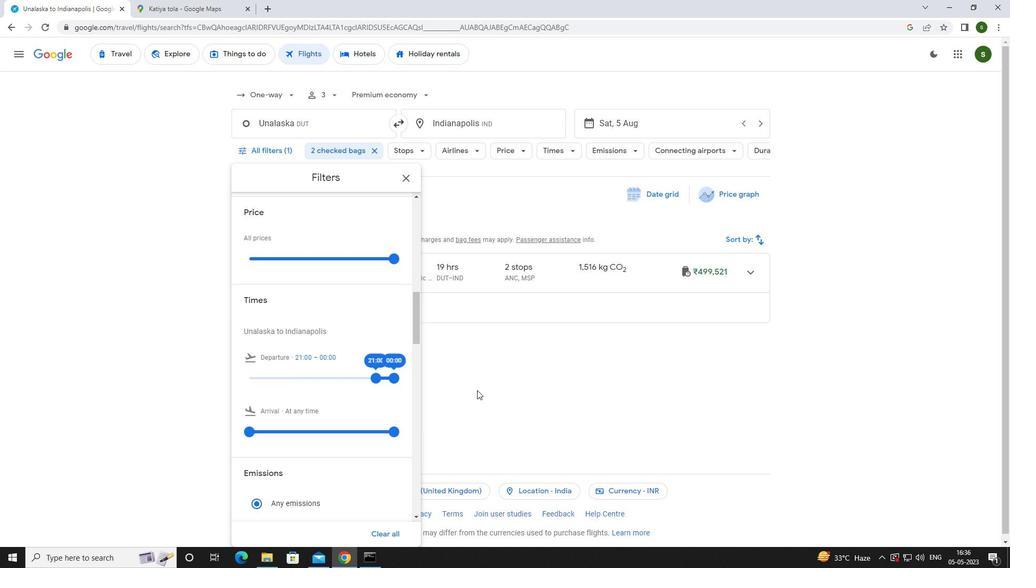 
